 Task: Create a blank project AgileDesign with privacy Public and default view as List and in the team Taskers . Create three sections in the project as To-Do, Doing and Done
Action: Mouse moved to (1004, 50)
Screenshot: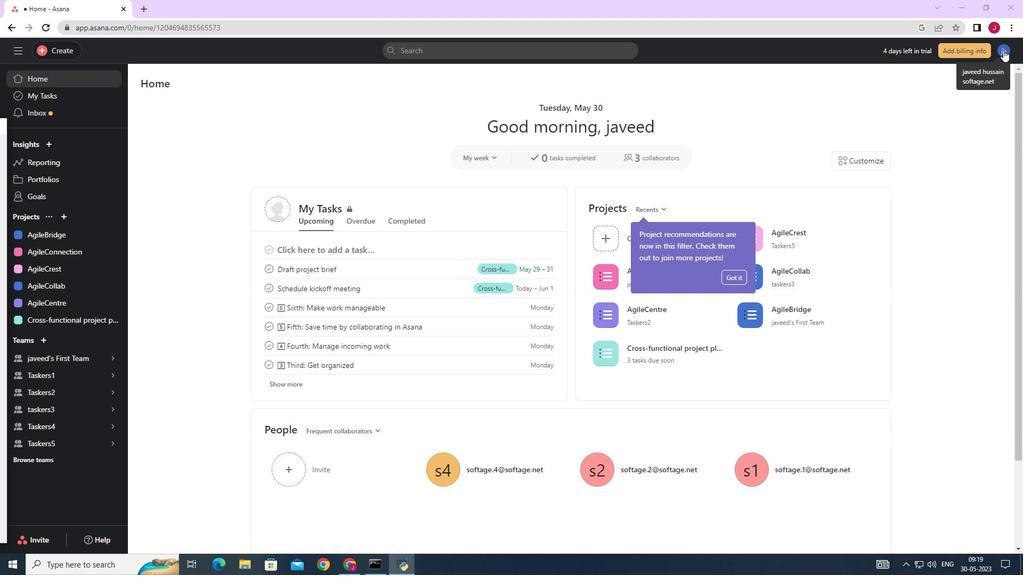 
Action: Mouse pressed left at (1004, 50)
Screenshot: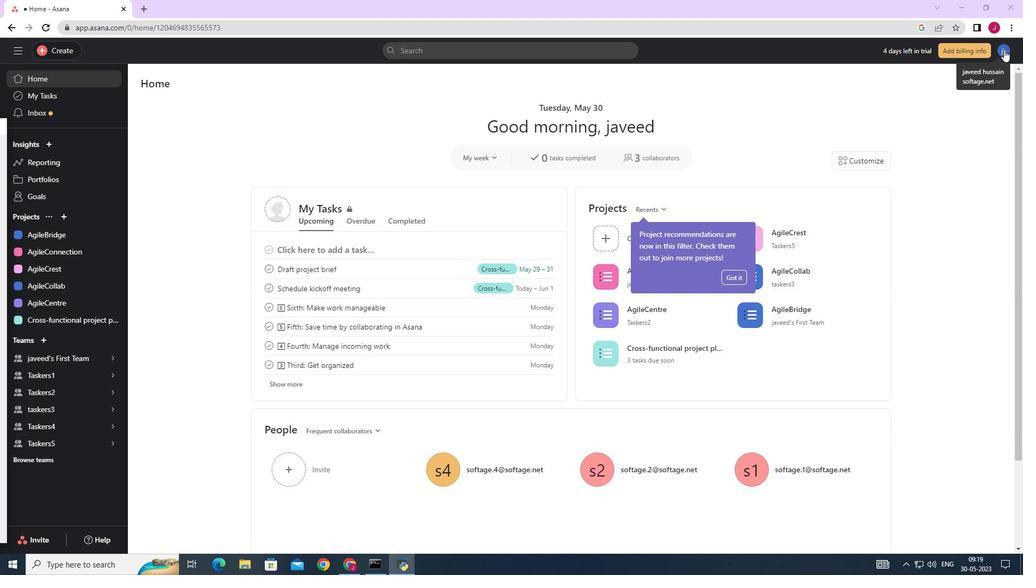 
Action: Mouse moved to (803, 145)
Screenshot: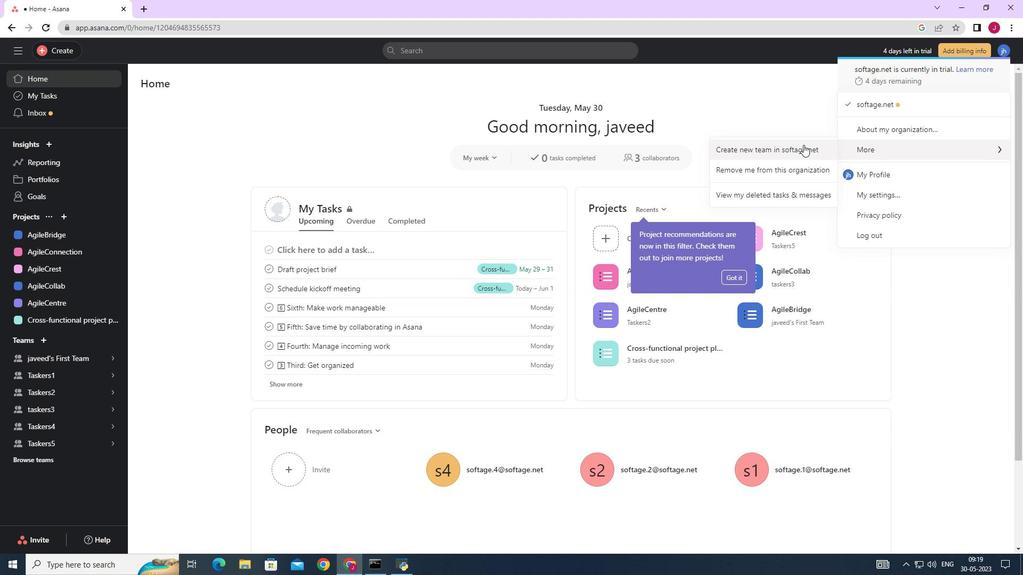 
Action: Mouse pressed left at (803, 145)
Screenshot: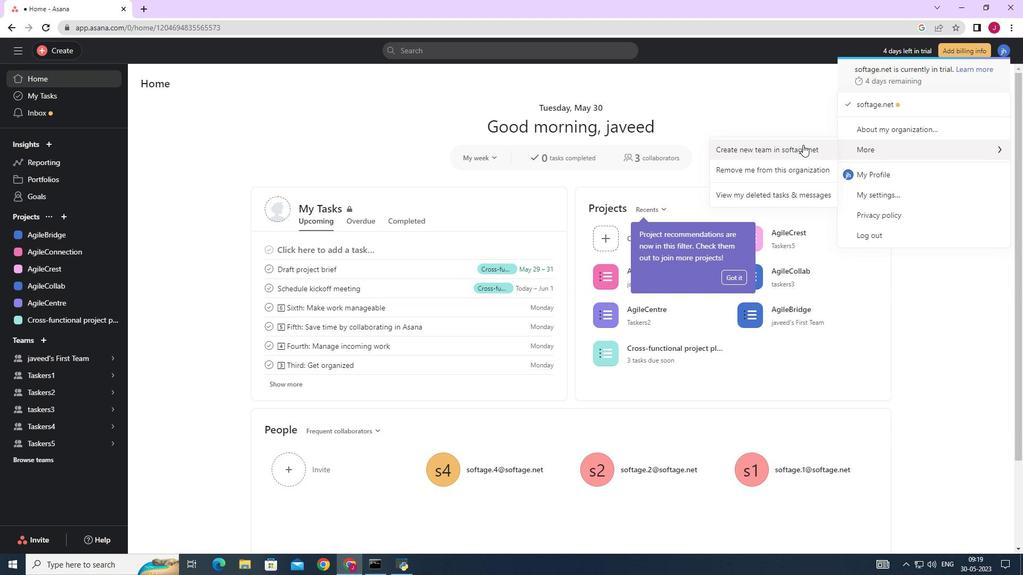 
Action: Mouse moved to (285, 146)
Screenshot: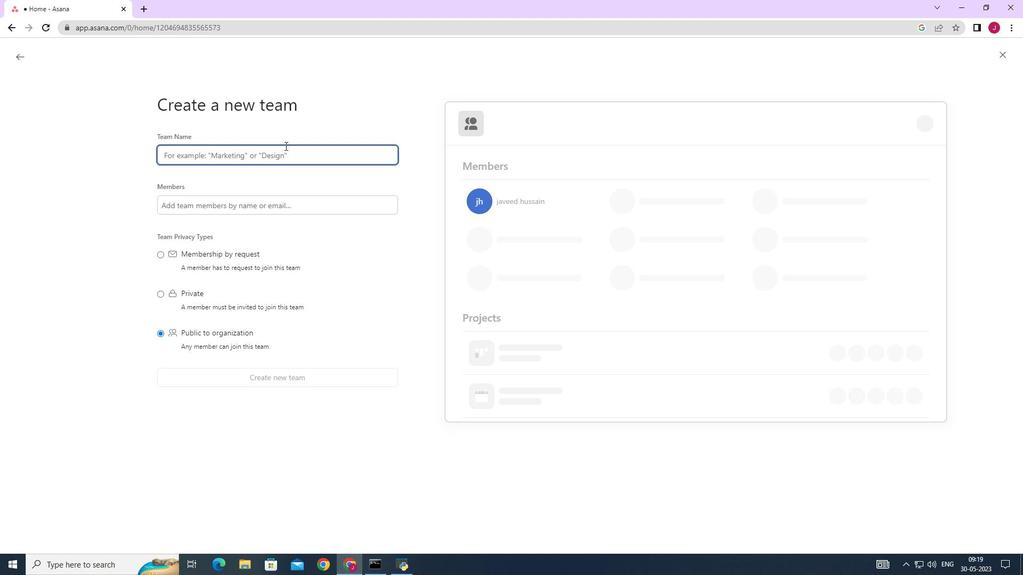
Action: Key pressed <Key.caps_lock>T<Key.caps_lock>askers5<Key.backspace>6
Screenshot: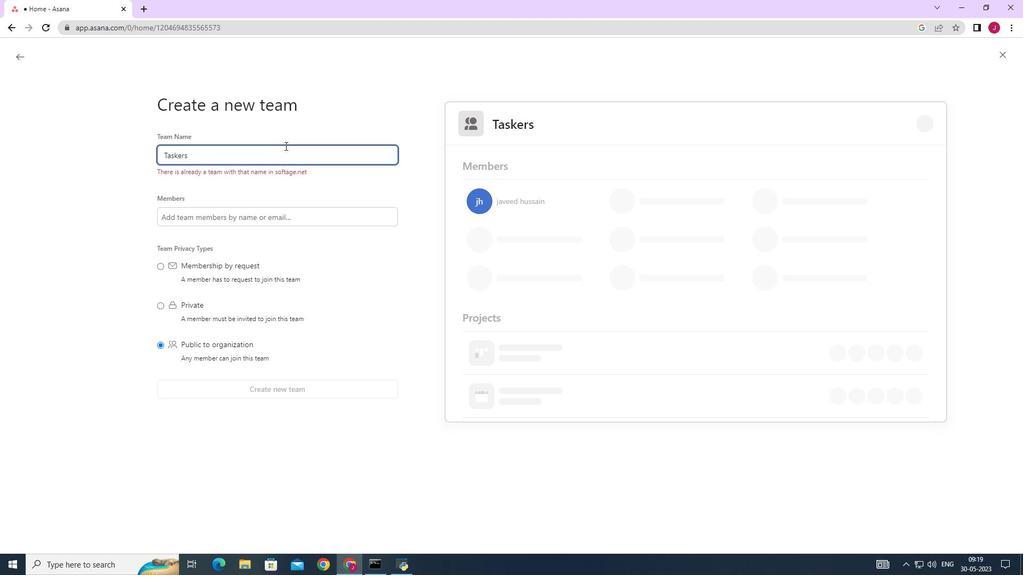 
Action: Mouse moved to (235, 204)
Screenshot: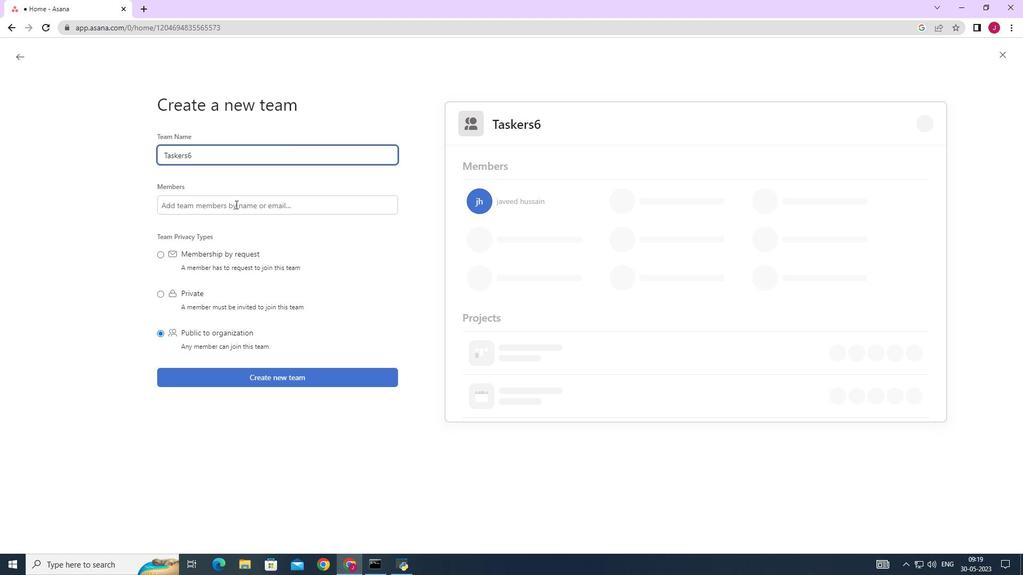 
Action: Mouse pressed left at (235, 204)
Screenshot: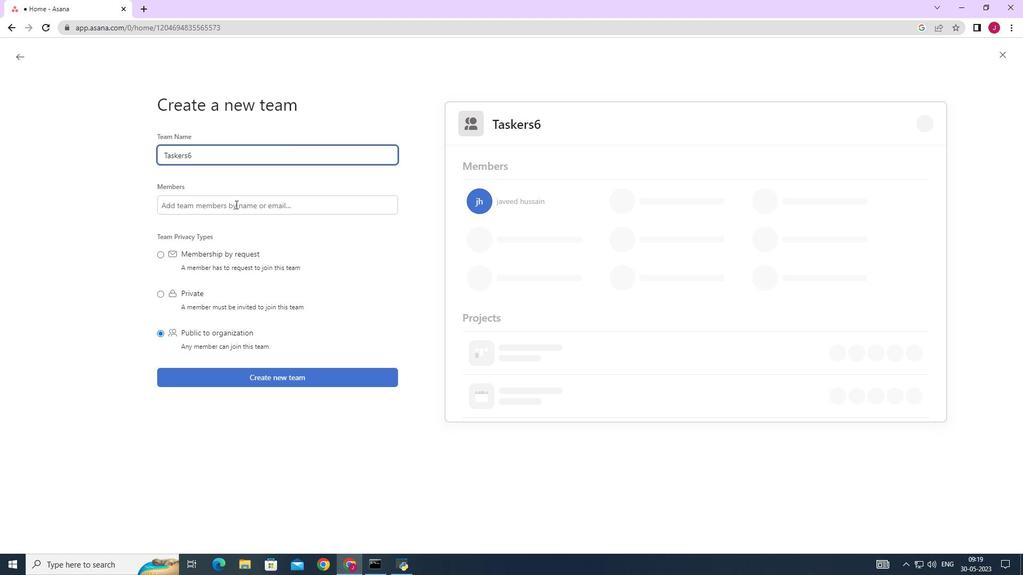 
Action: Mouse moved to (320, 211)
Screenshot: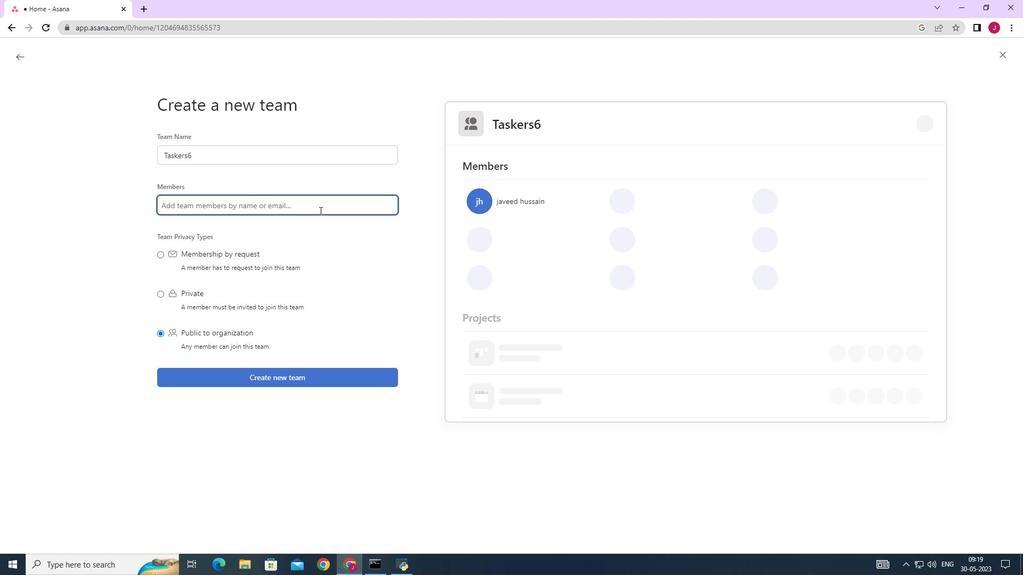
Action: Key pressed softage
Screenshot: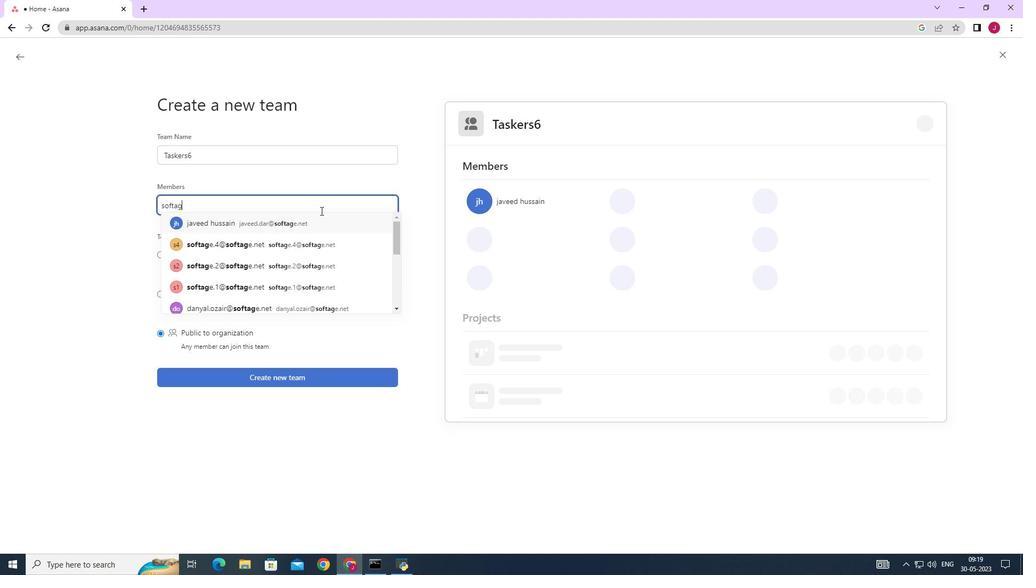 
Action: Mouse moved to (300, 207)
Screenshot: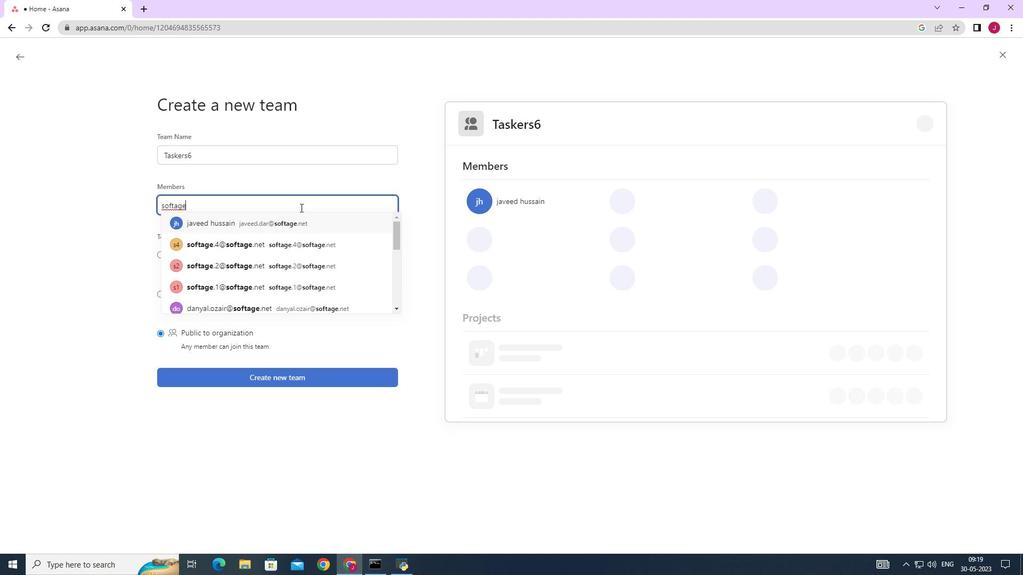
Action: Key pressed .1
Screenshot: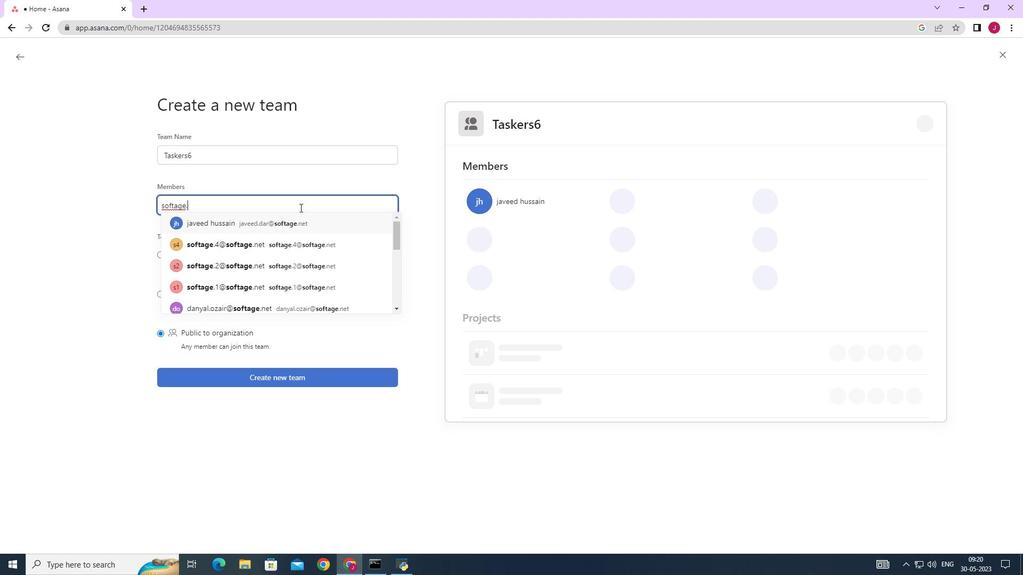 
Action: Mouse moved to (256, 222)
Screenshot: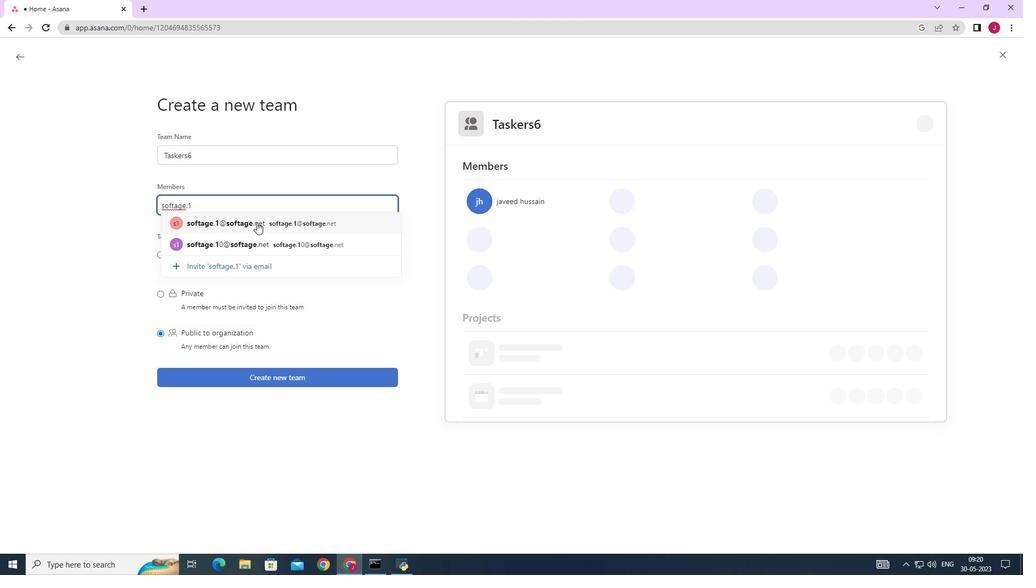 
Action: Mouse pressed left at (256, 222)
Screenshot: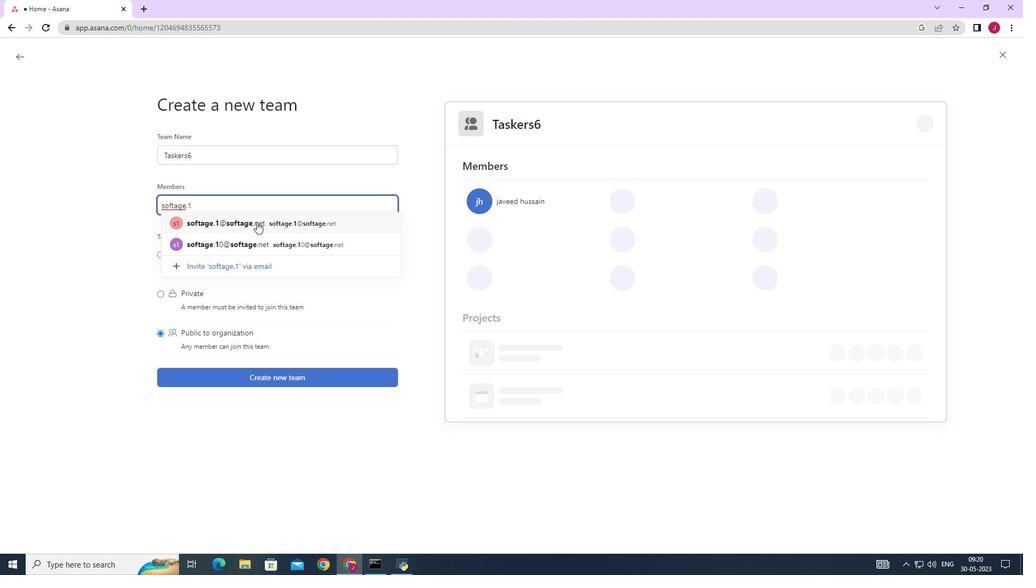
Action: Mouse moved to (289, 198)
Screenshot: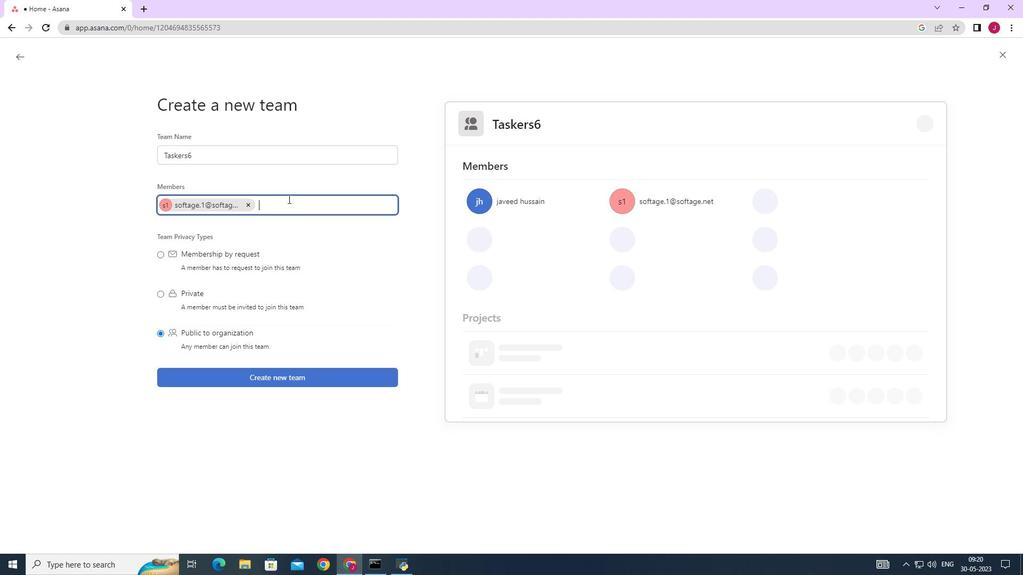 
Action: Key pressed softage.2
Screenshot: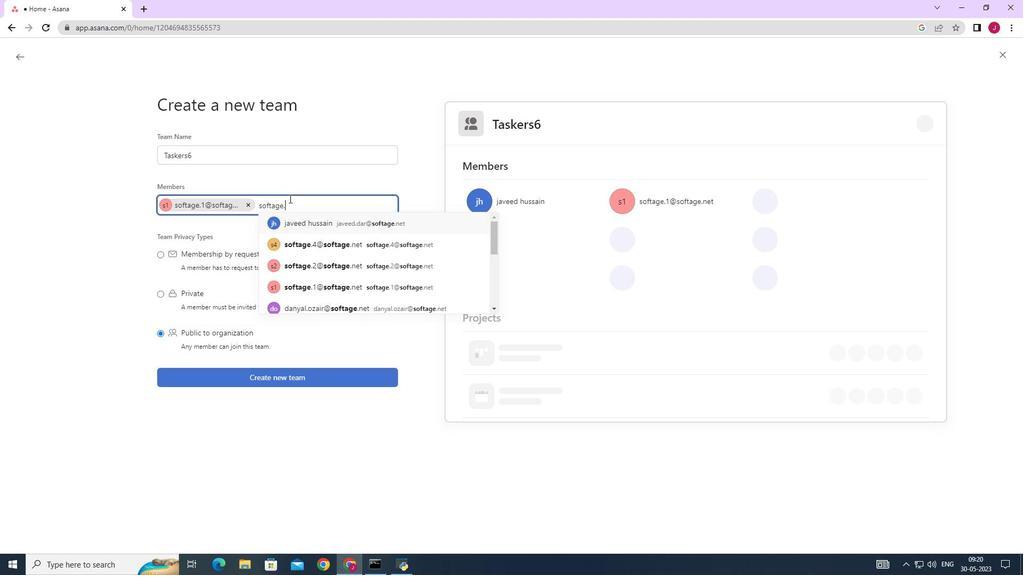 
Action: Mouse moved to (319, 223)
Screenshot: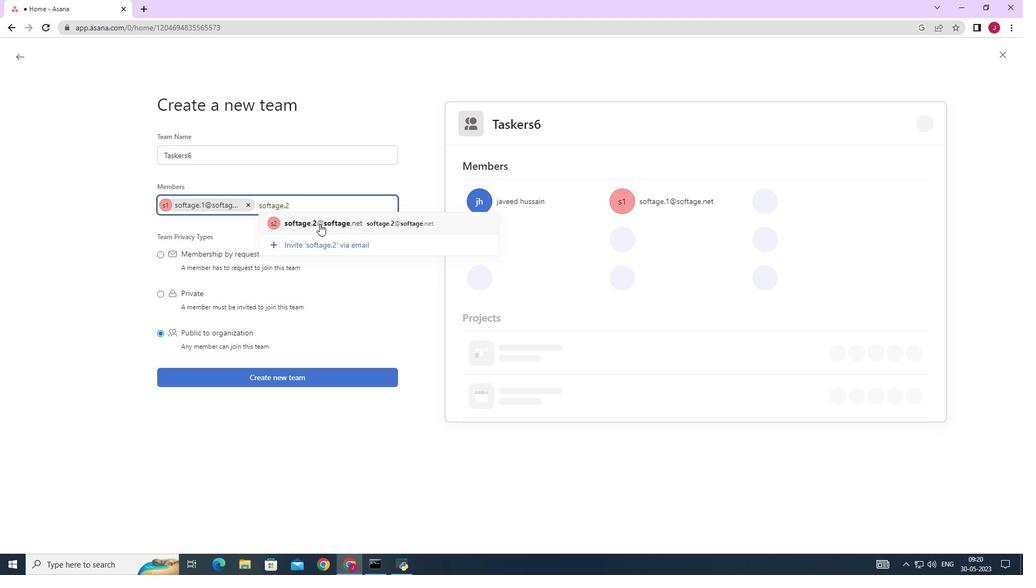 
Action: Mouse pressed left at (319, 223)
Screenshot: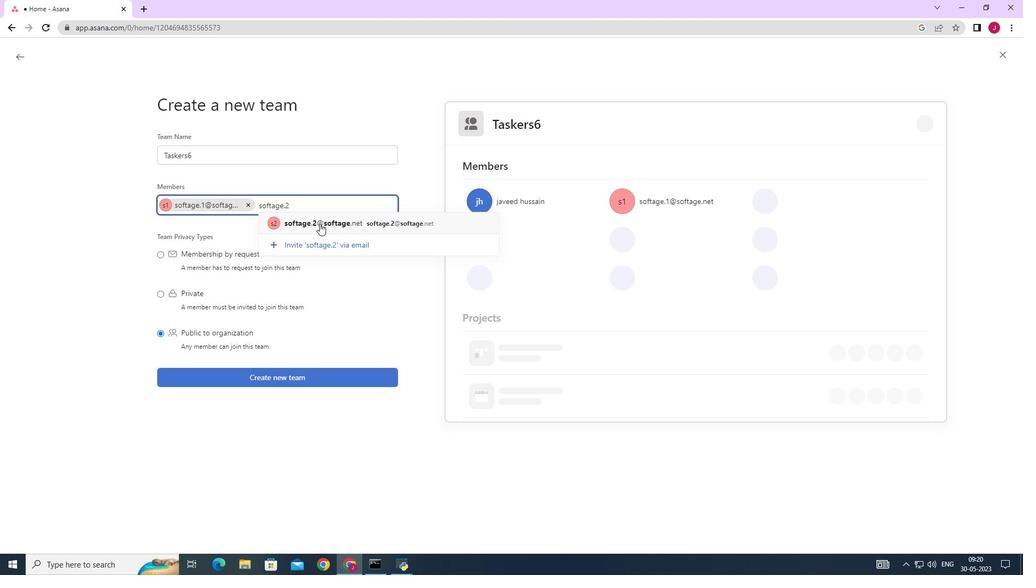 
Action: Mouse moved to (366, 204)
Screenshot: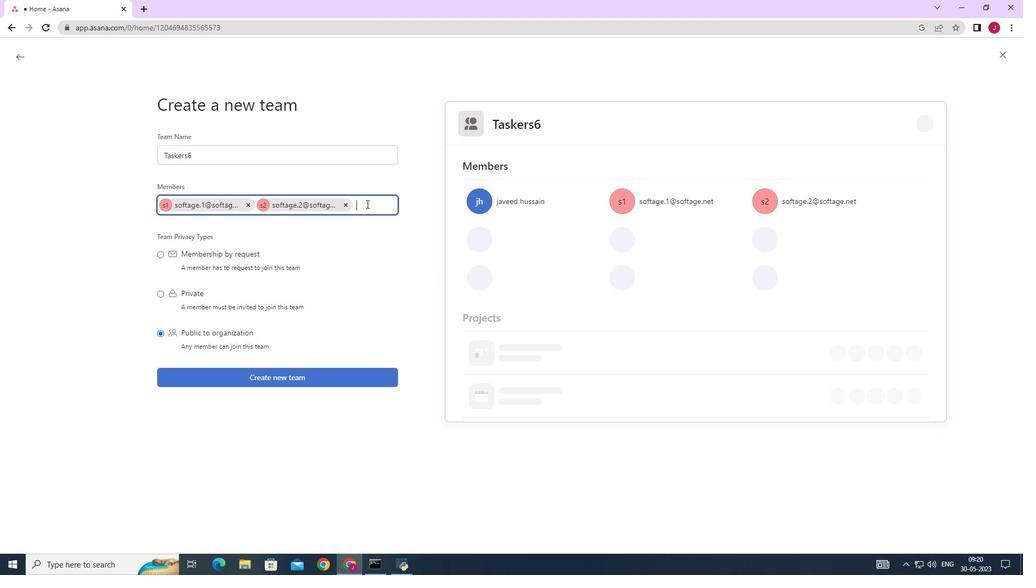 
Action: Key pressed softage.3
Screenshot: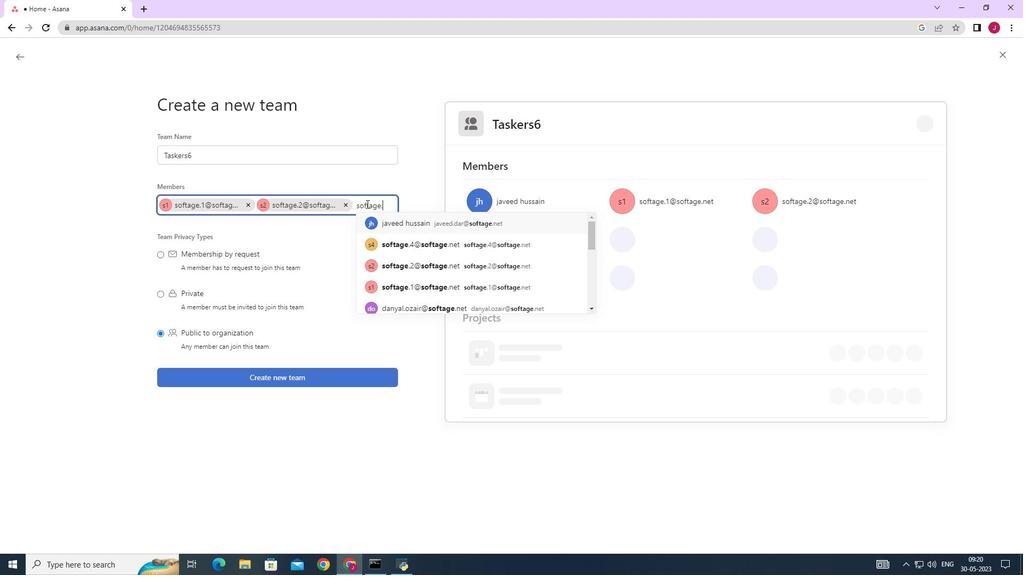 
Action: Mouse moved to (275, 238)
Screenshot: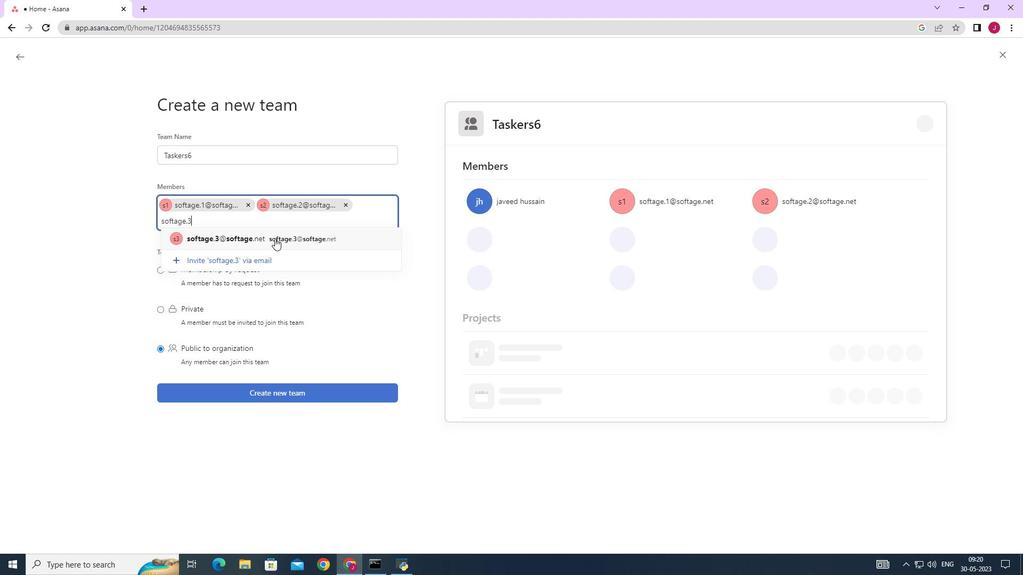 
Action: Mouse pressed left at (275, 238)
Screenshot: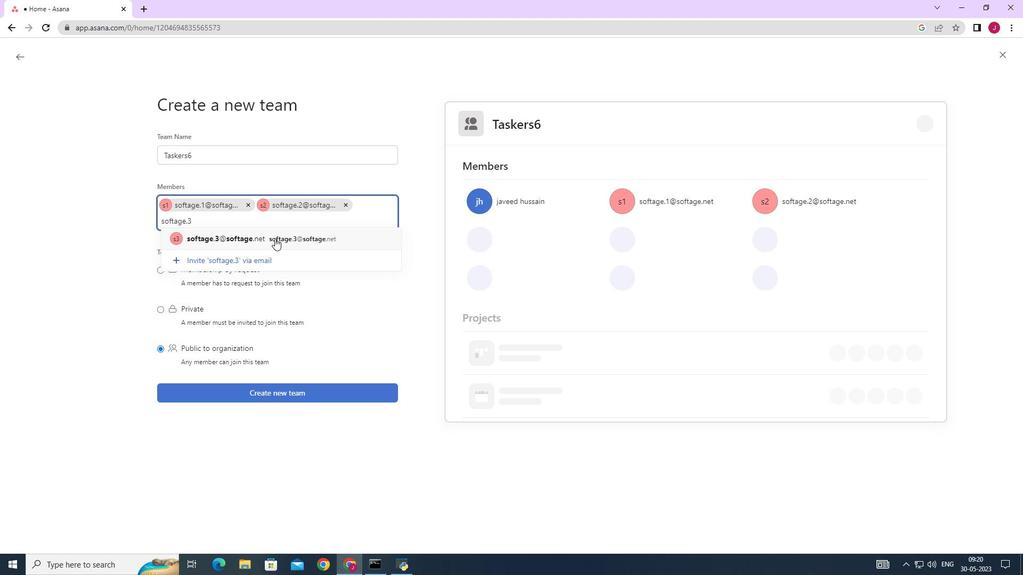 
Action: Key pressed softage.5
Screenshot: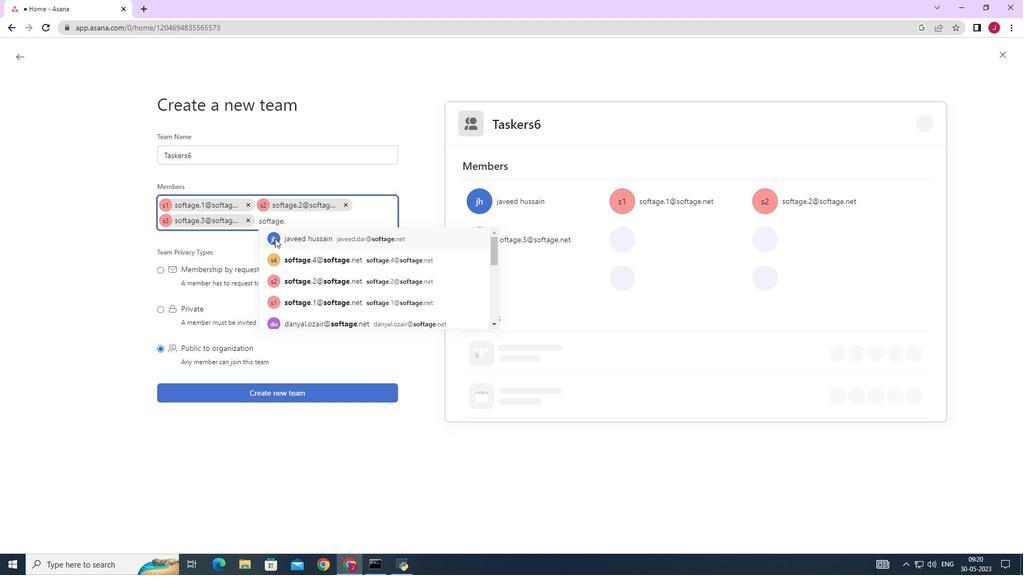 
Action: Mouse moved to (311, 238)
Screenshot: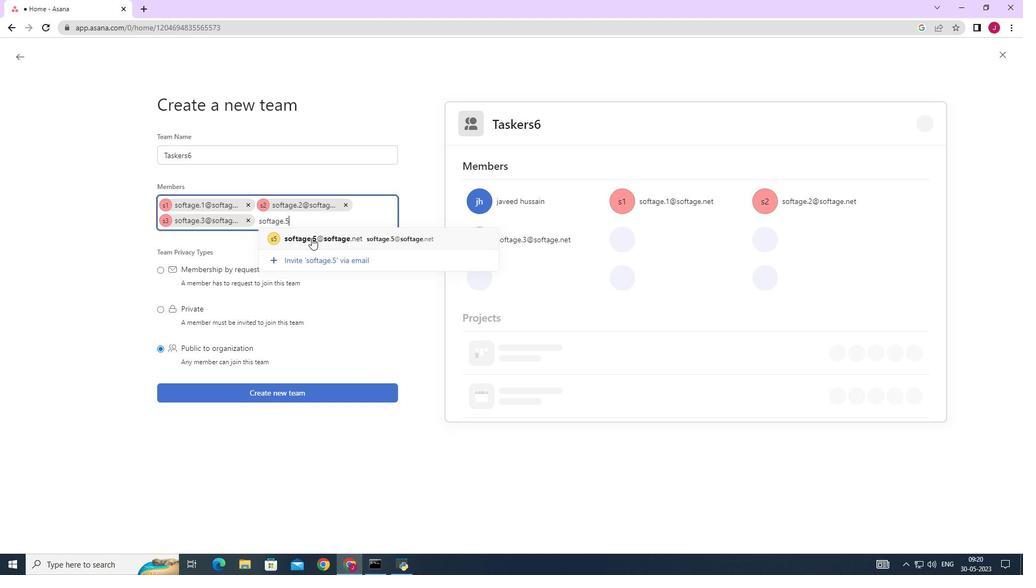 
Action: Mouse pressed left at (311, 238)
Screenshot: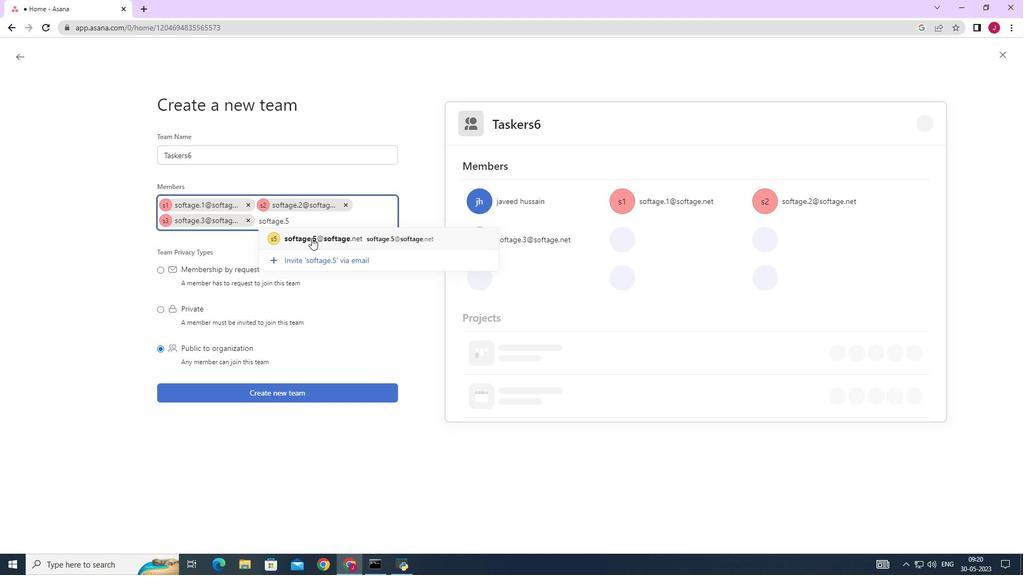
Action: Mouse moved to (312, 237)
Screenshot: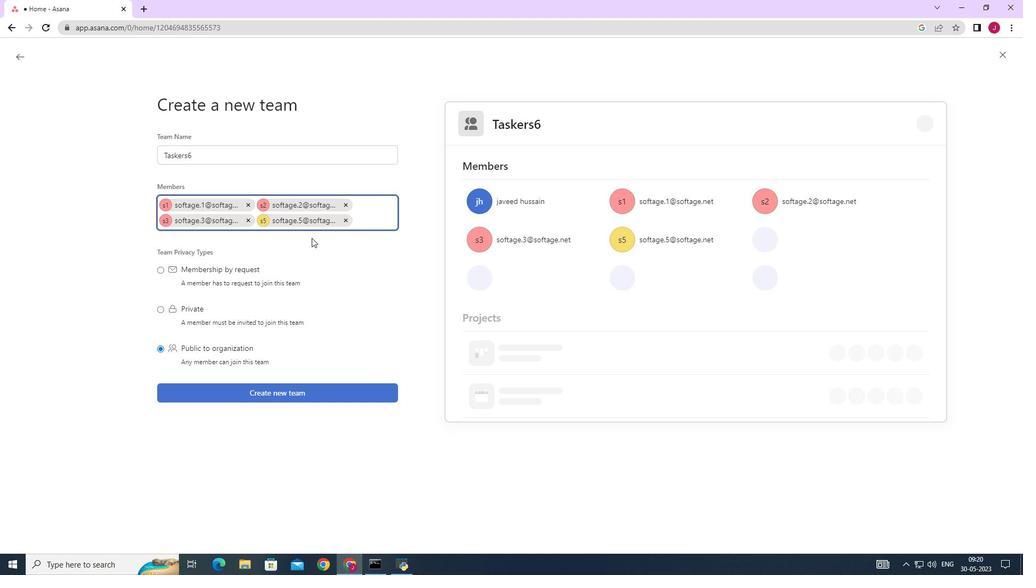 
Action: Key pressed softage.4
Screenshot: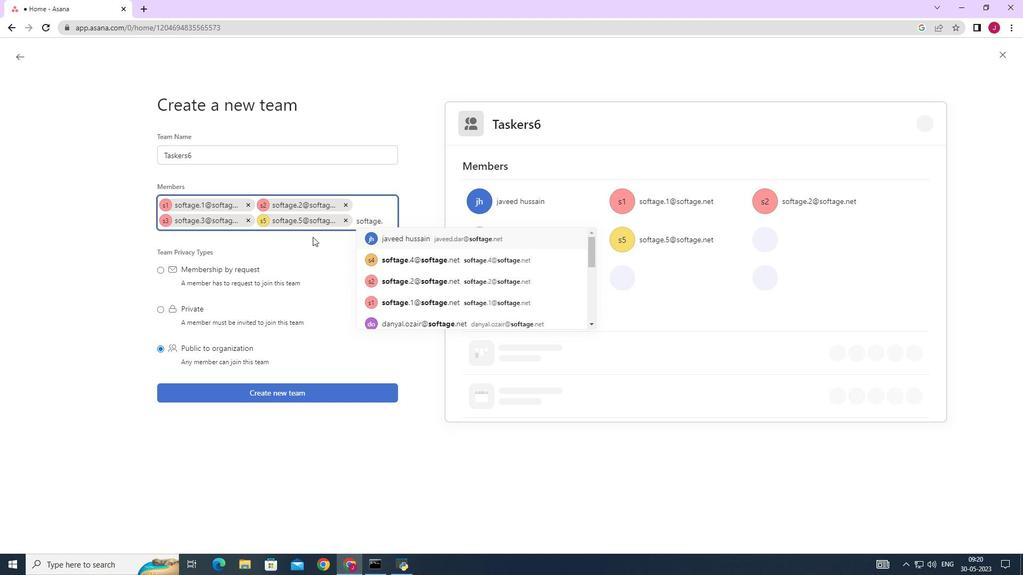 
Action: Mouse moved to (287, 252)
Screenshot: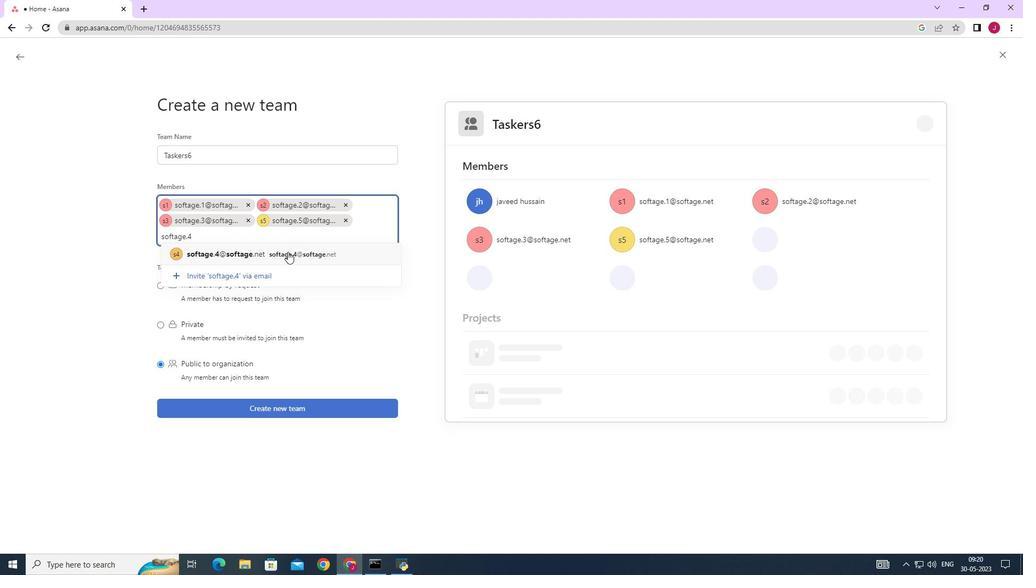 
Action: Mouse pressed left at (287, 252)
Screenshot: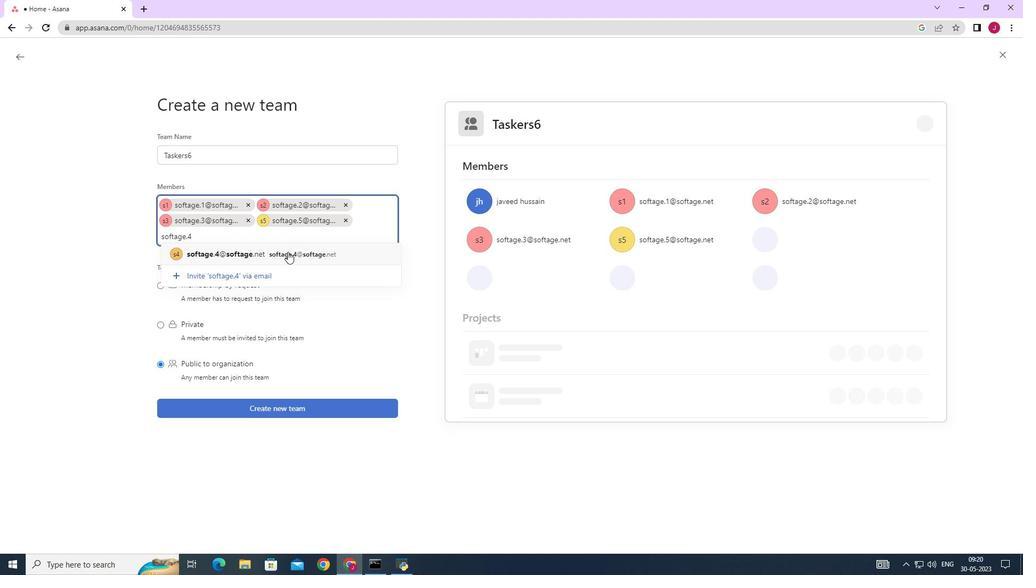 
Action: Mouse moved to (285, 411)
Screenshot: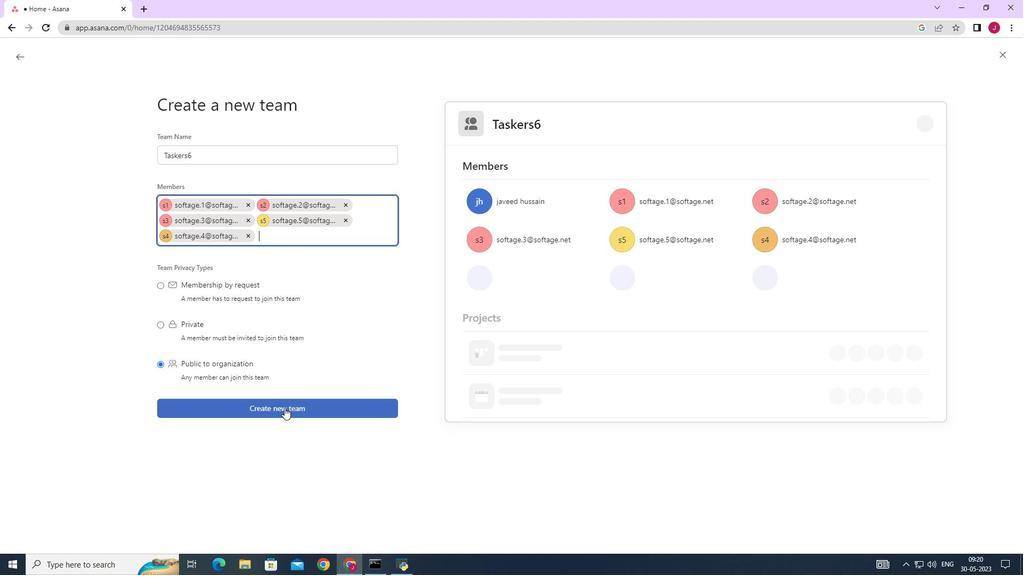 
Action: Mouse pressed left at (285, 411)
Screenshot: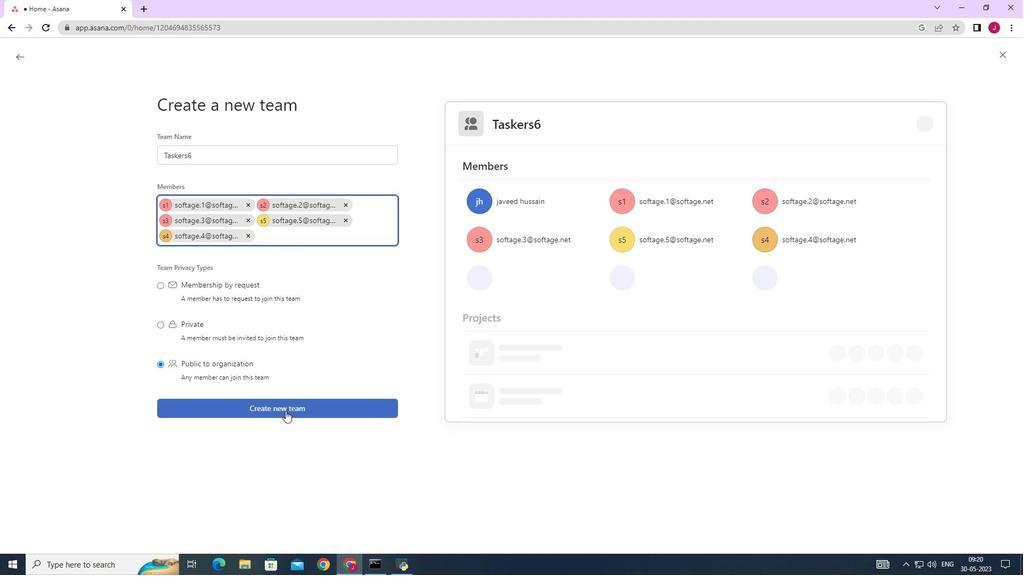 
Action: Mouse moved to (61, 215)
Screenshot: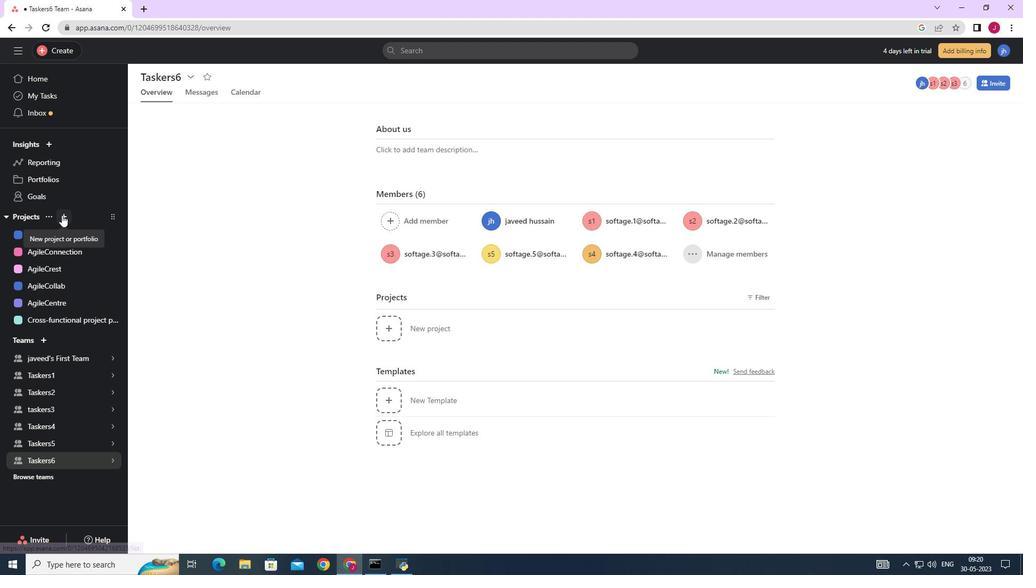 
Action: Mouse pressed left at (61, 215)
Screenshot: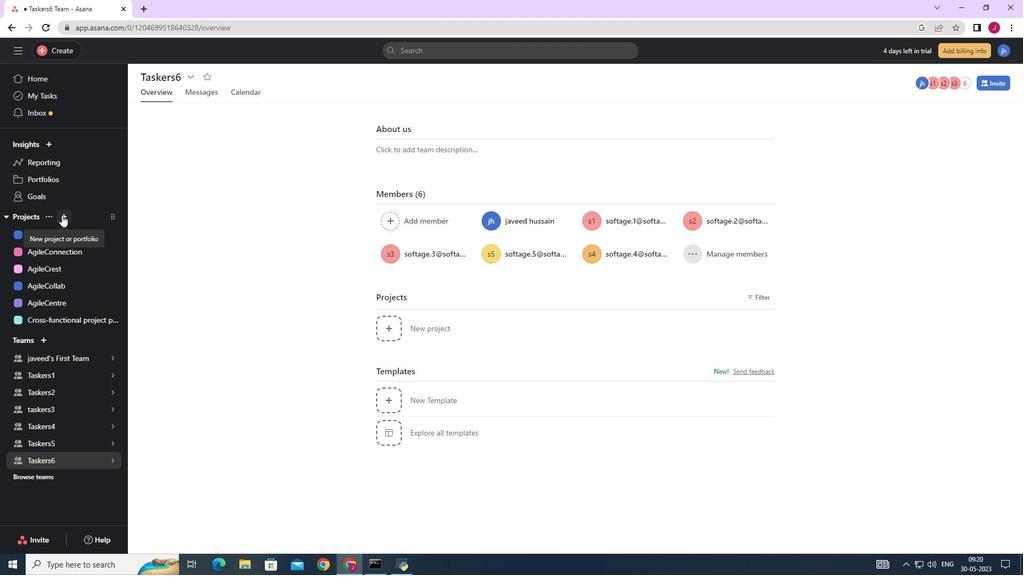 
Action: Mouse moved to (99, 236)
Screenshot: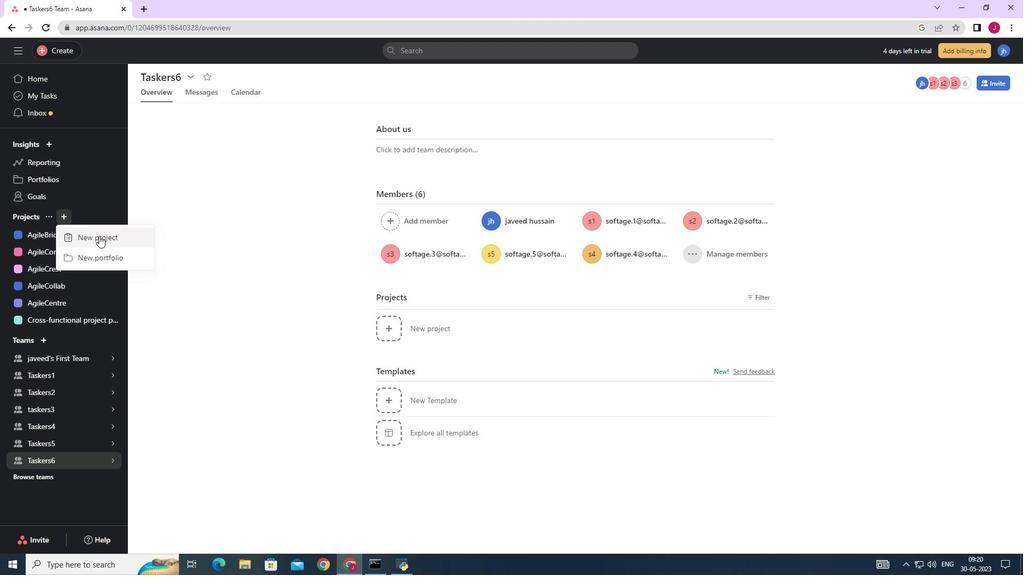 
Action: Mouse pressed left at (99, 236)
Screenshot: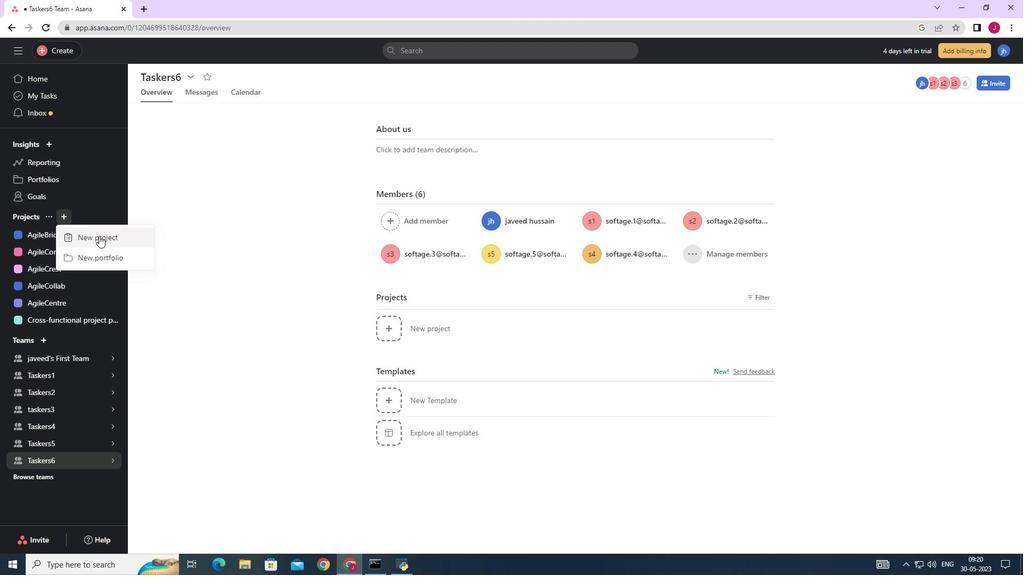 
Action: Mouse moved to (412, 232)
Screenshot: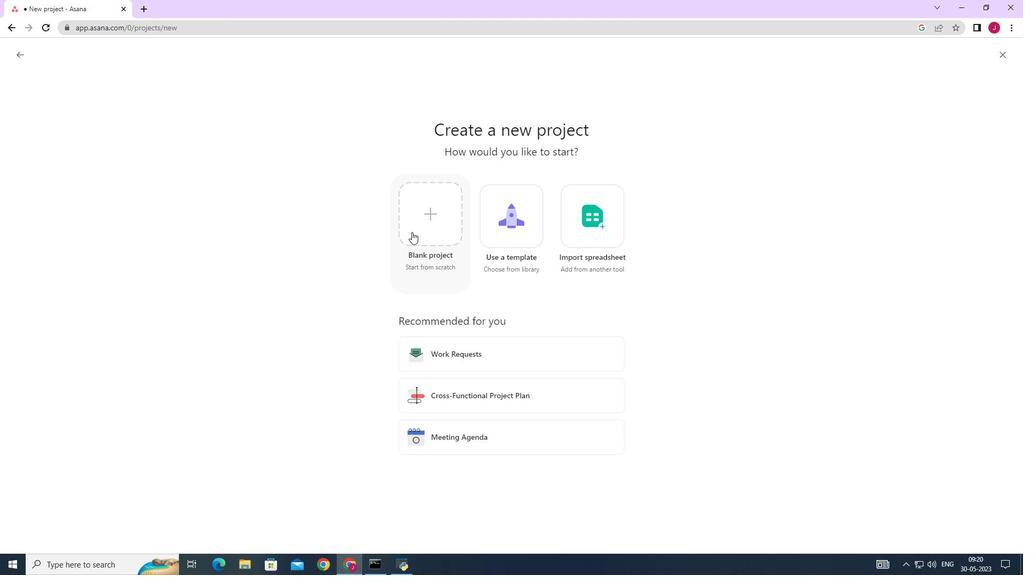 
Action: Mouse pressed left at (412, 232)
Screenshot: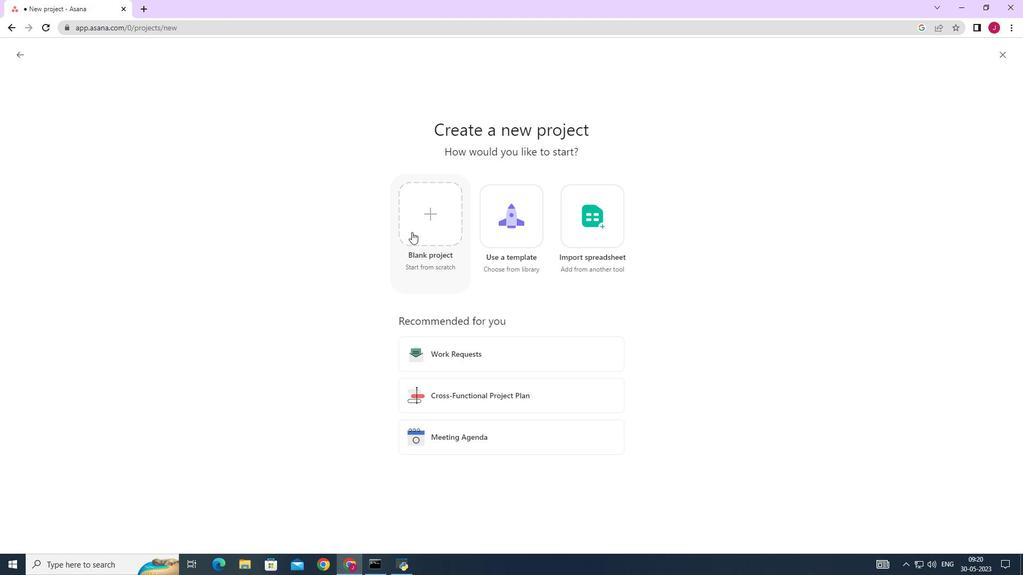 
Action: Mouse moved to (220, 139)
Screenshot: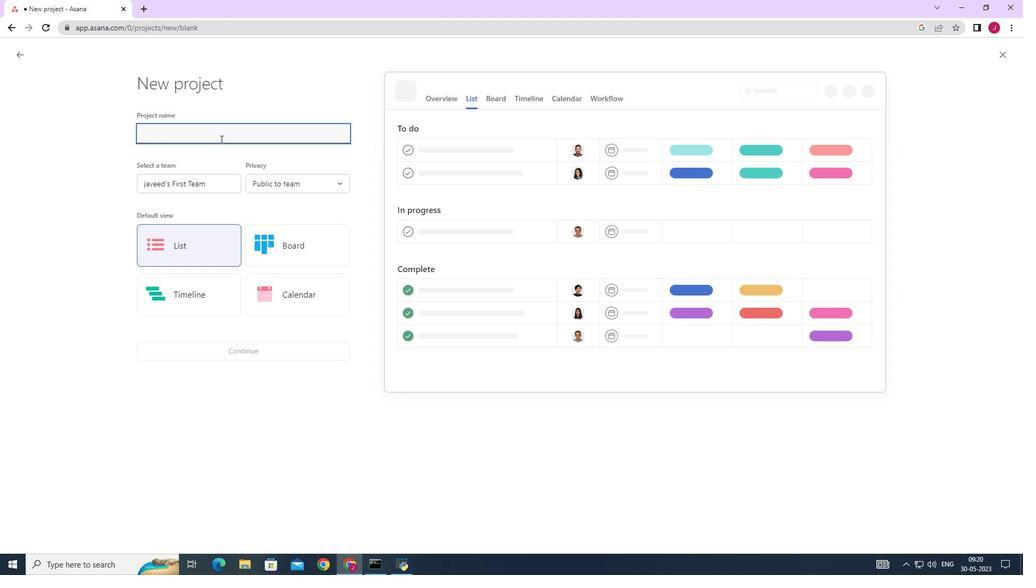 
Action: Key pressed <Key.caps_lock>A<Key.caps_lock>gile<Key.caps_lock>D<Key.caps_lock>esign
Screenshot: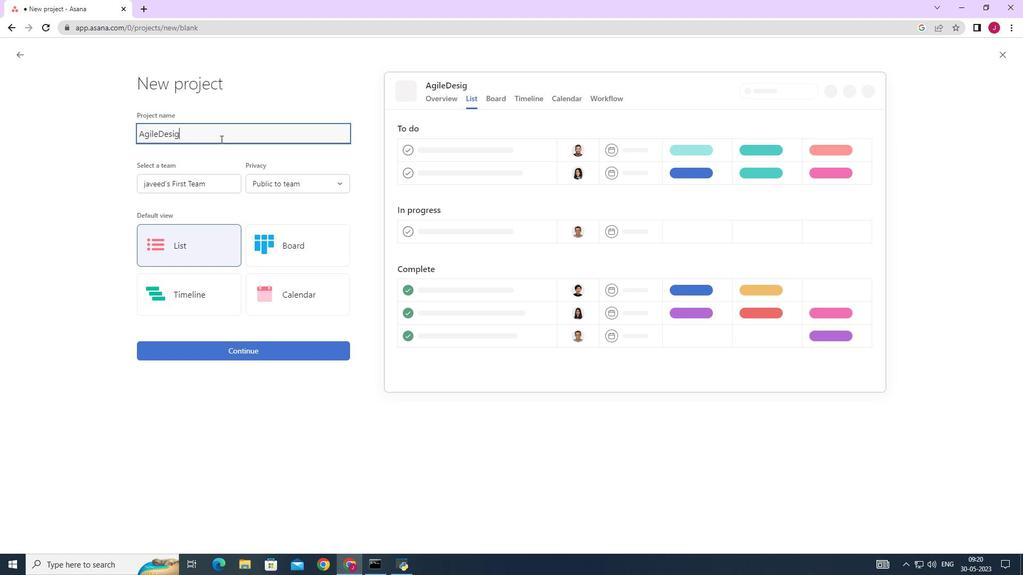 
Action: Mouse moved to (183, 184)
Screenshot: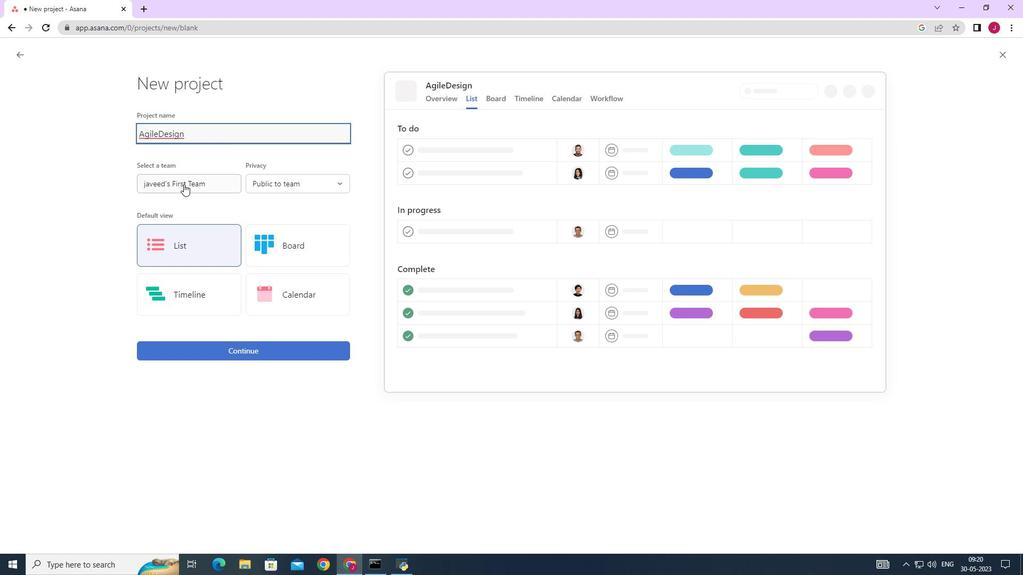 
Action: Mouse pressed left at (183, 184)
Screenshot: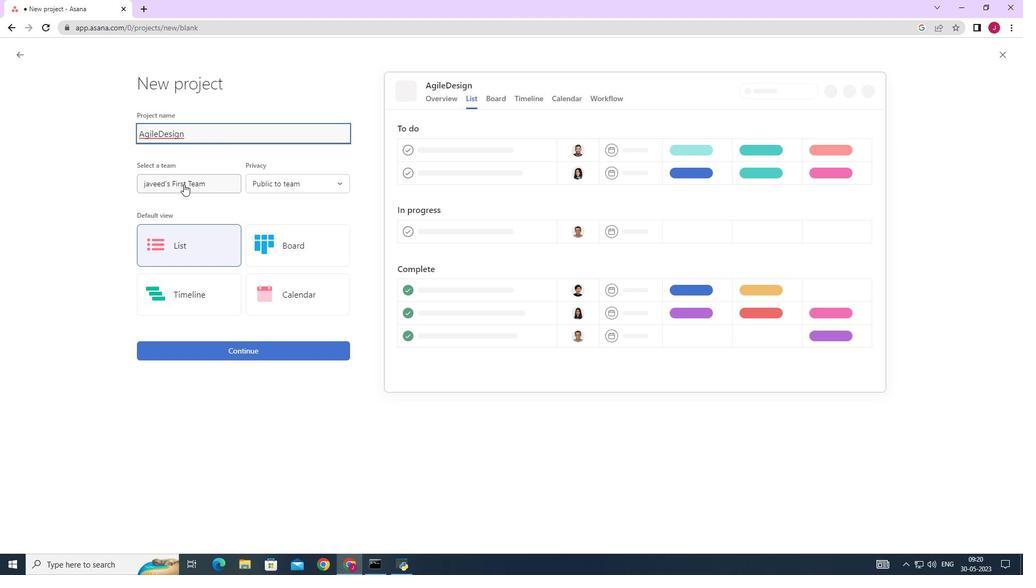 
Action: Mouse moved to (200, 254)
Screenshot: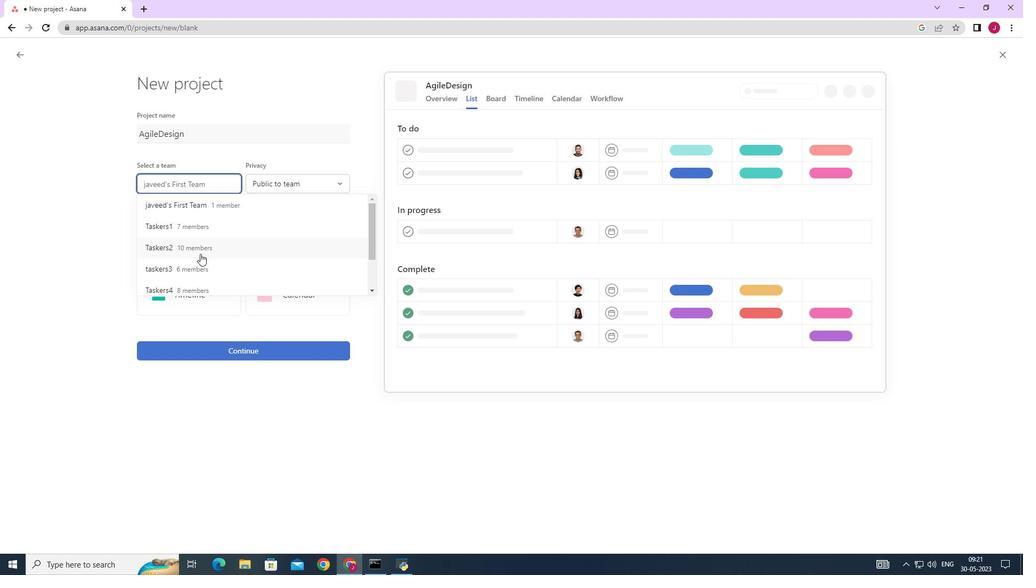 
Action: Mouse scrolled (200, 253) with delta (0, 0)
Screenshot: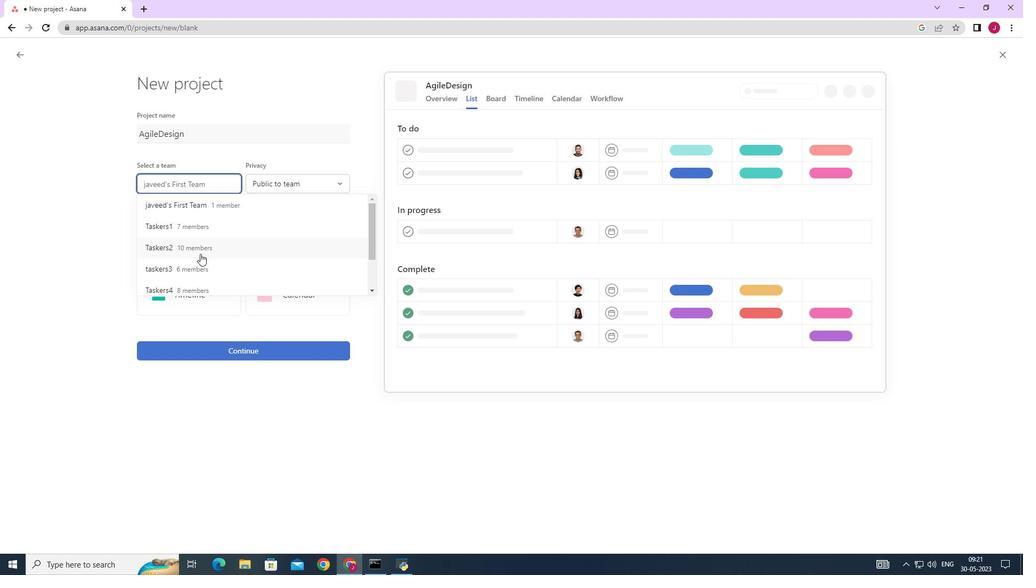 
Action: Mouse scrolled (200, 253) with delta (0, 0)
Screenshot: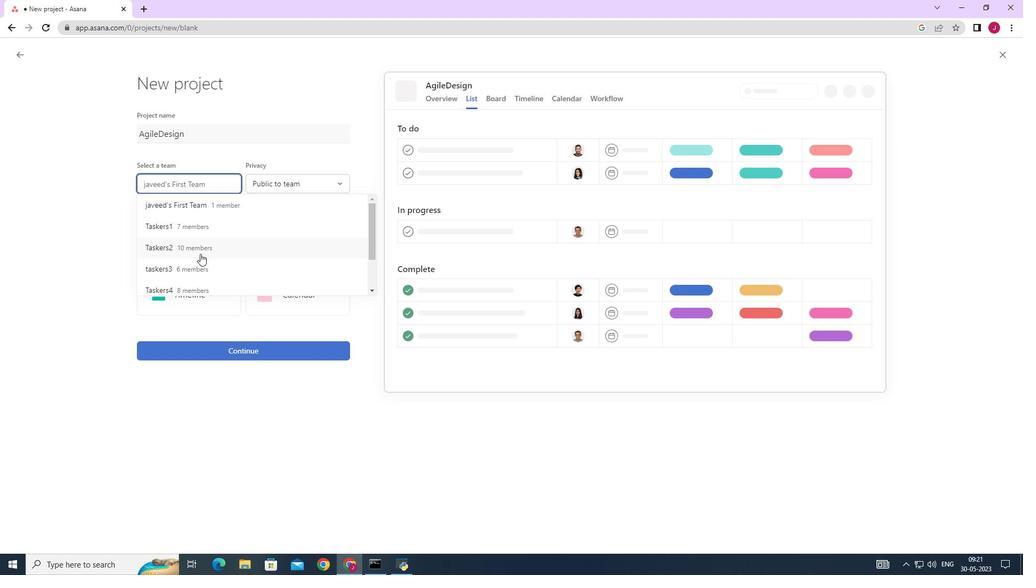 
Action: Mouse scrolled (200, 253) with delta (0, 0)
Screenshot: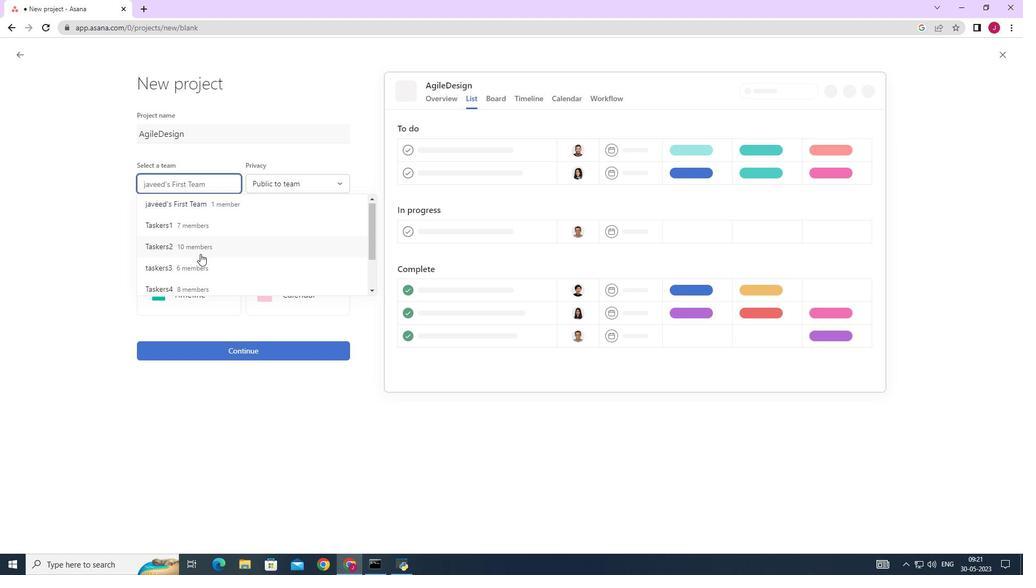 
Action: Mouse scrolled (200, 253) with delta (0, 0)
Screenshot: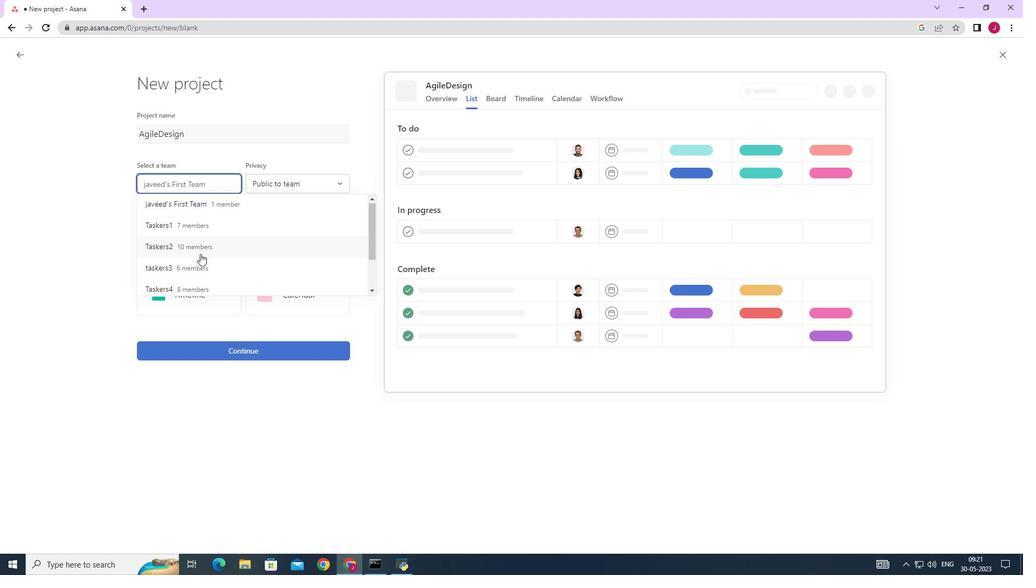 
Action: Mouse scrolled (200, 253) with delta (0, 0)
Screenshot: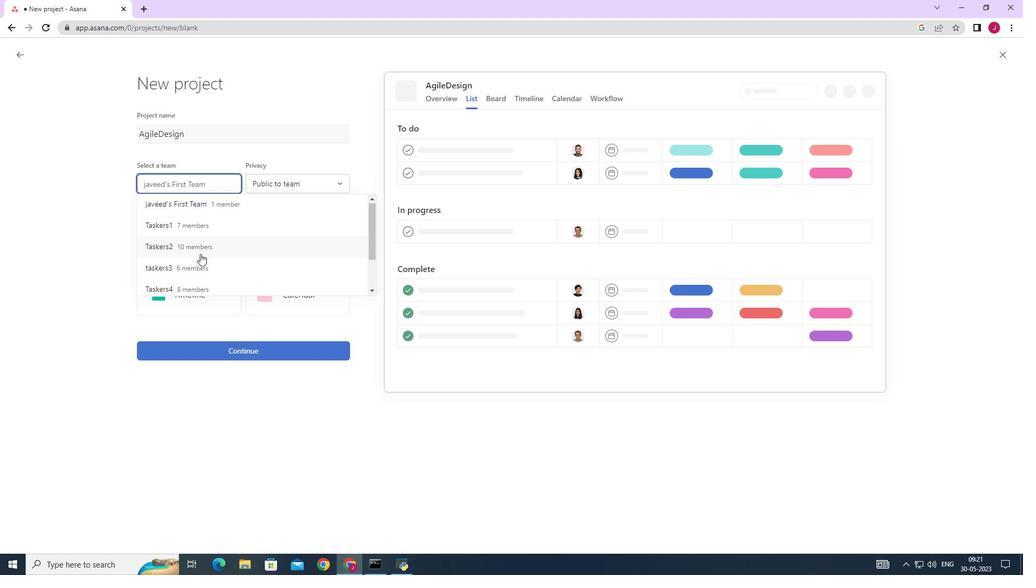 
Action: Mouse moved to (198, 254)
Screenshot: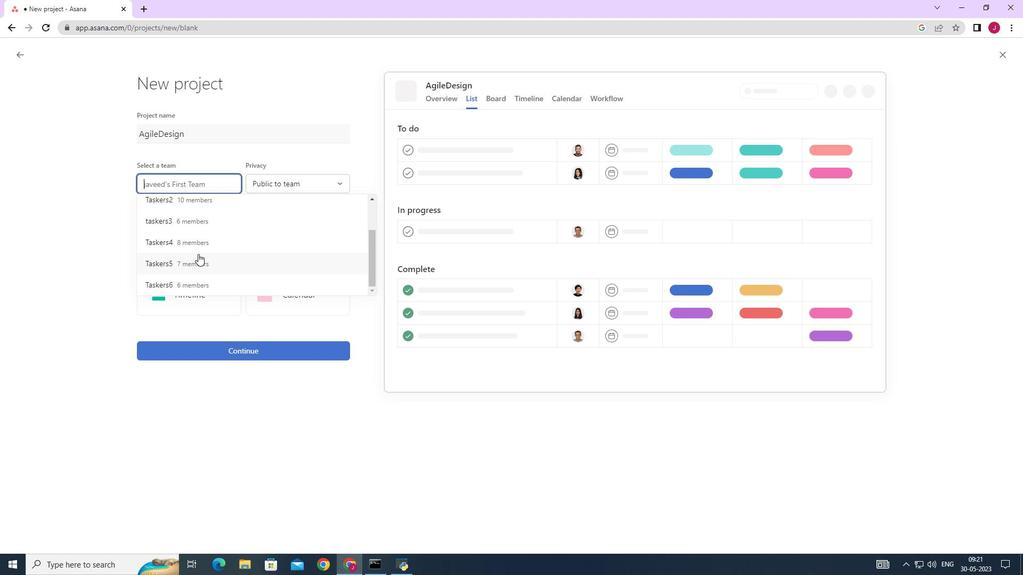 
Action: Mouse scrolled (198, 253) with delta (0, 0)
Screenshot: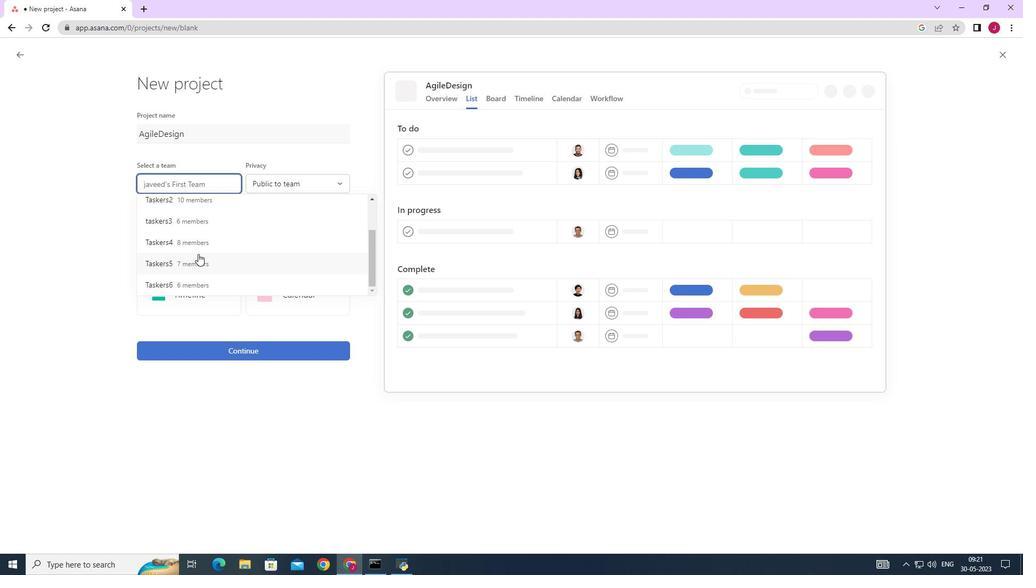 
Action: Mouse scrolled (198, 253) with delta (0, 0)
Screenshot: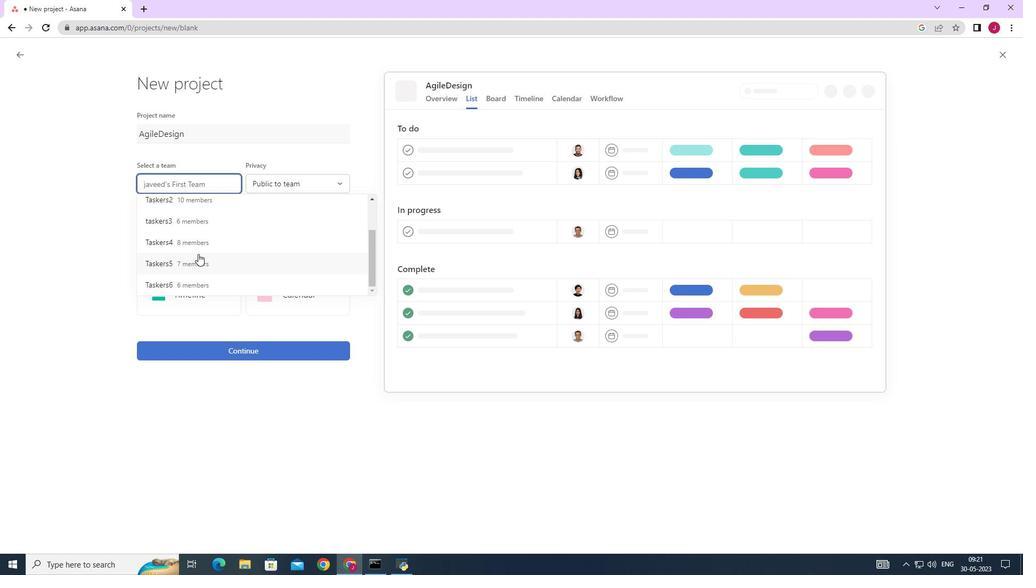 
Action: Mouse scrolled (198, 253) with delta (0, 0)
Screenshot: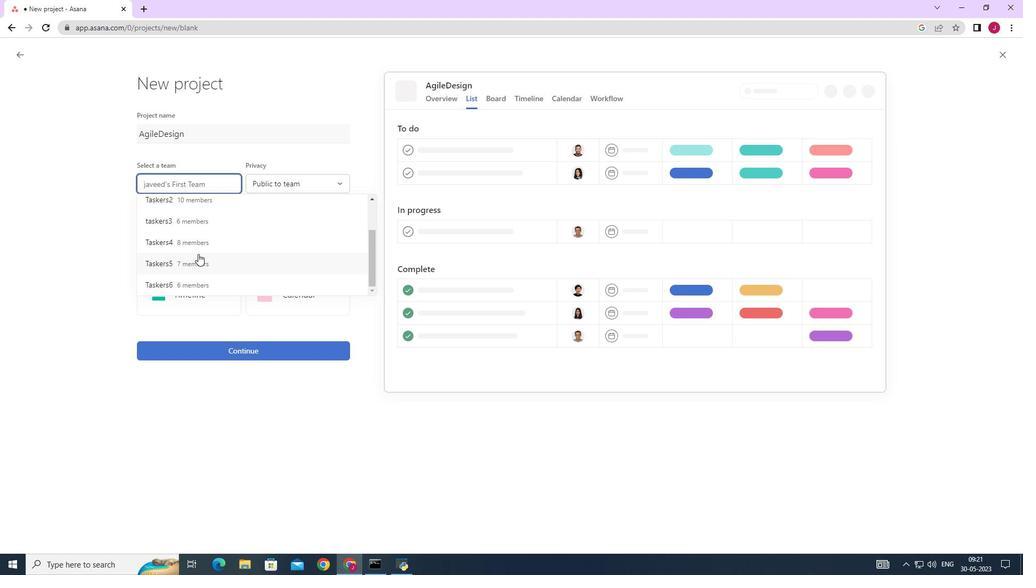 
Action: Mouse scrolled (198, 253) with delta (0, 0)
Screenshot: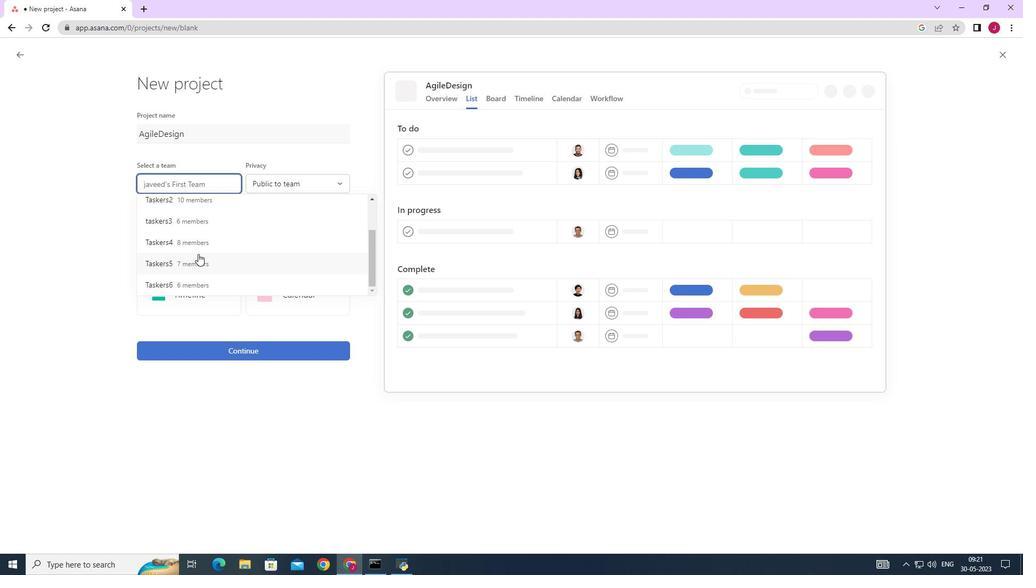 
Action: Mouse moved to (194, 287)
Screenshot: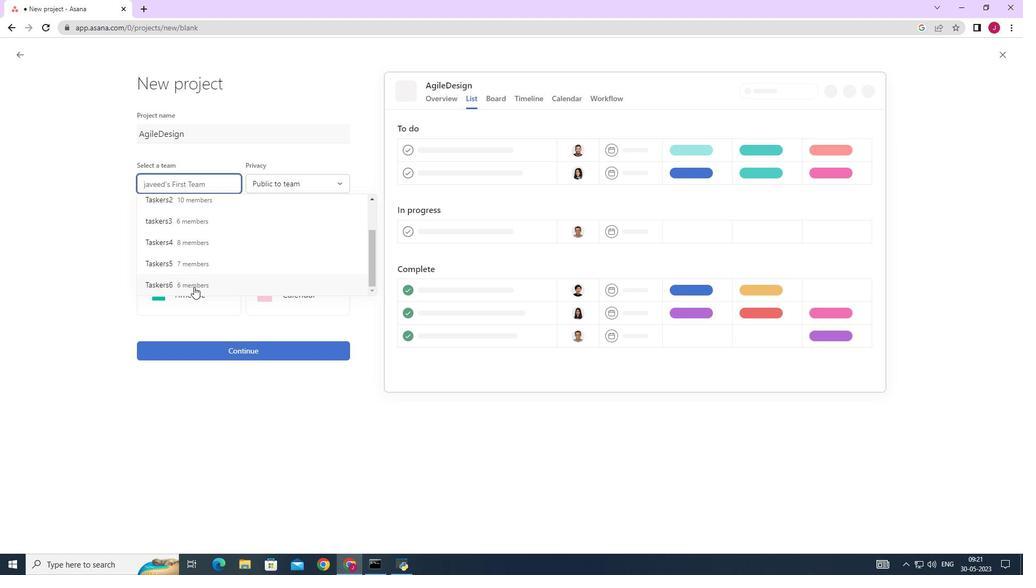 
Action: Mouse pressed left at (194, 287)
Screenshot: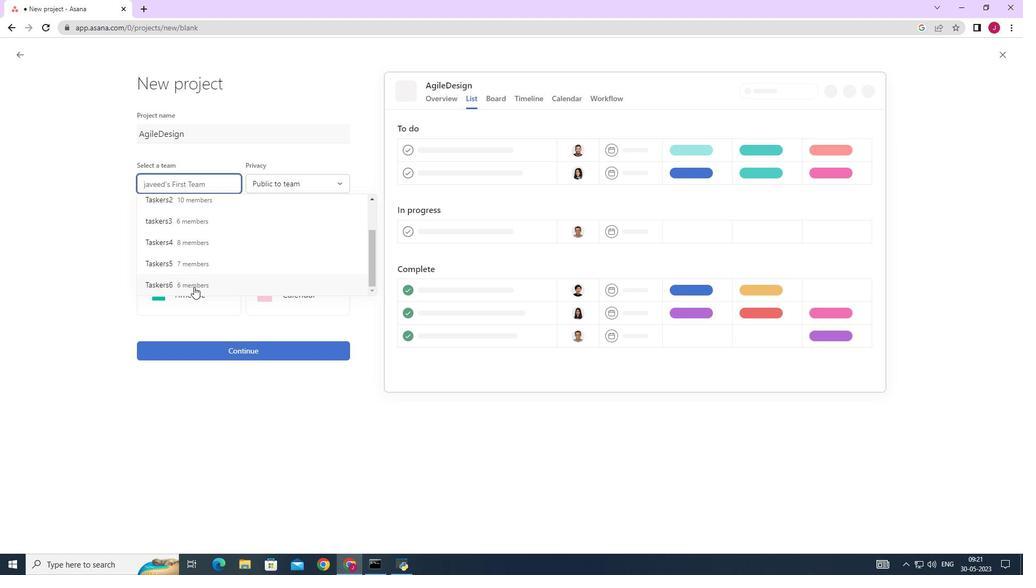 
Action: Mouse moved to (228, 352)
Screenshot: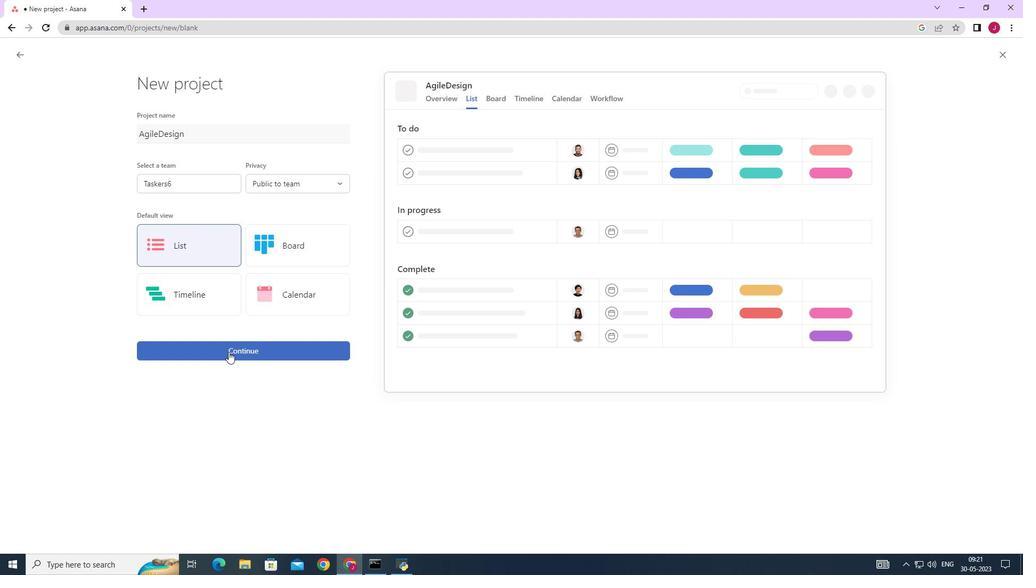 
Action: Mouse pressed left at (228, 352)
Screenshot: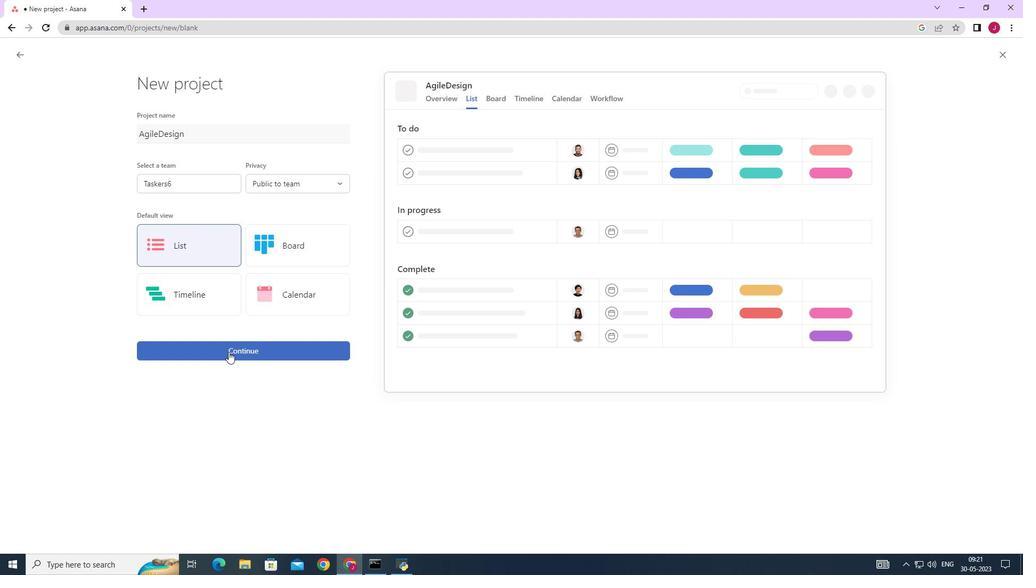 
Action: Mouse moved to (248, 287)
Screenshot: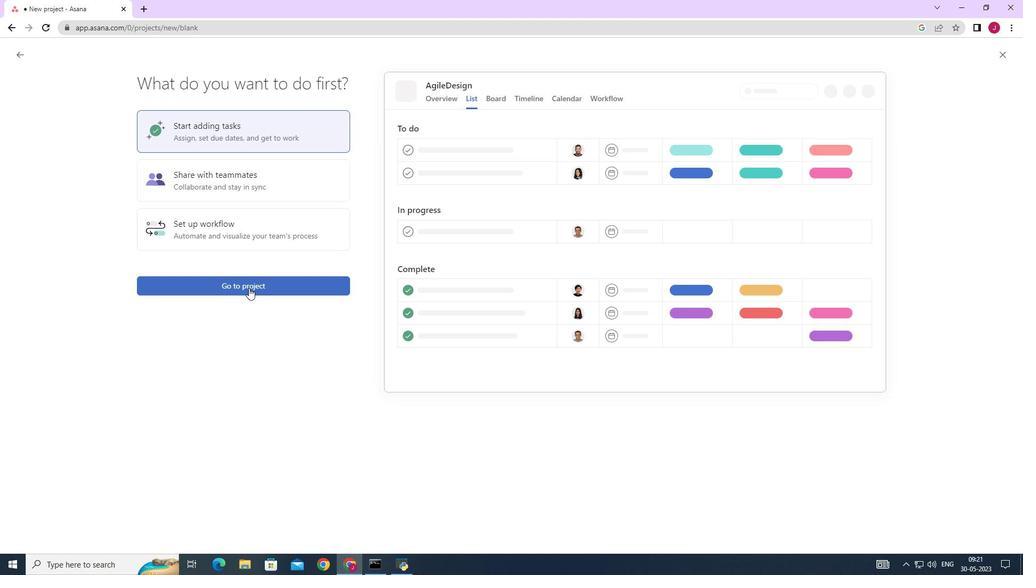 
Action: Mouse pressed left at (248, 287)
Screenshot: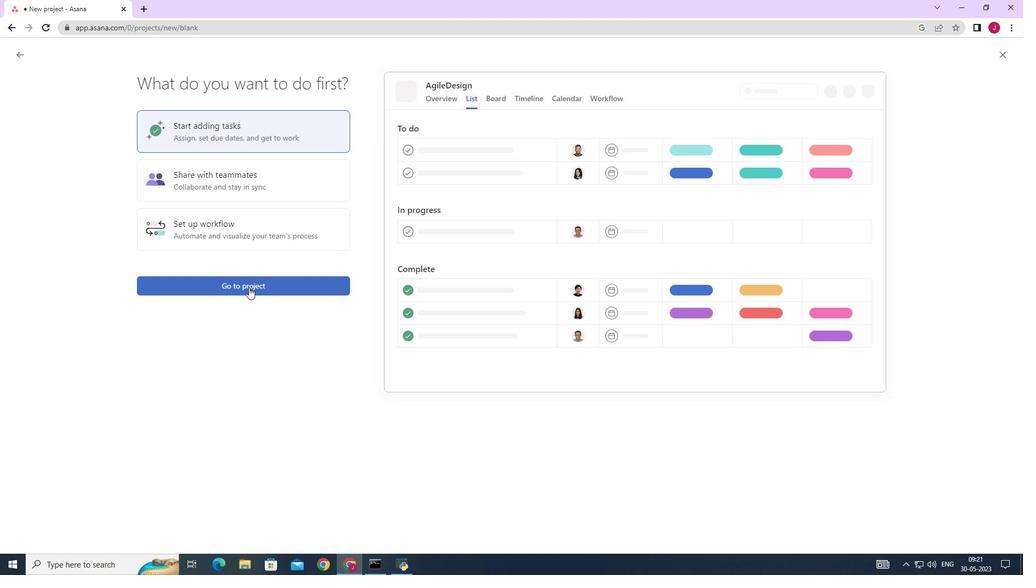 
Action: Mouse moved to (173, 231)
Screenshot: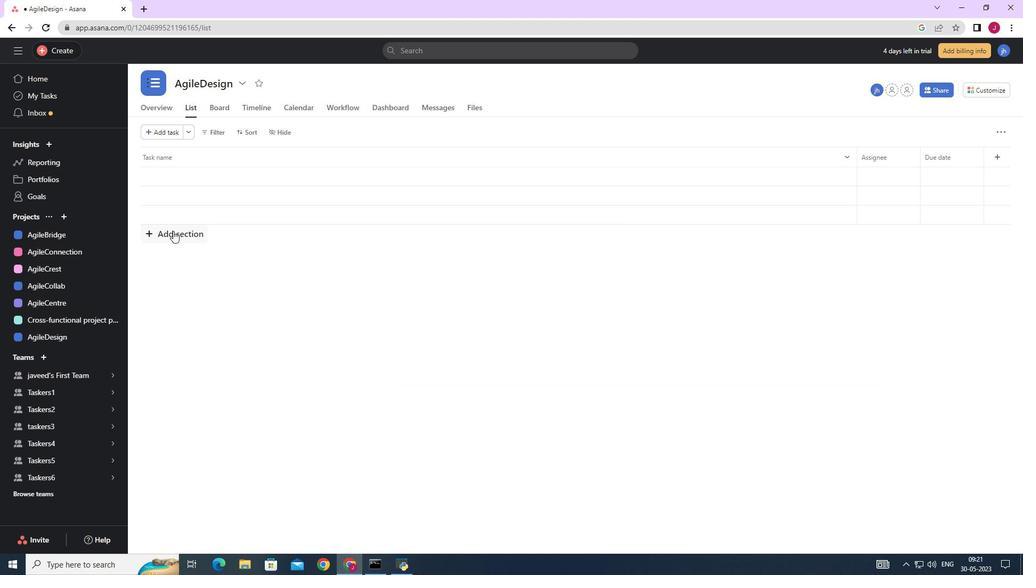 
Action: Mouse pressed left at (173, 231)
Screenshot: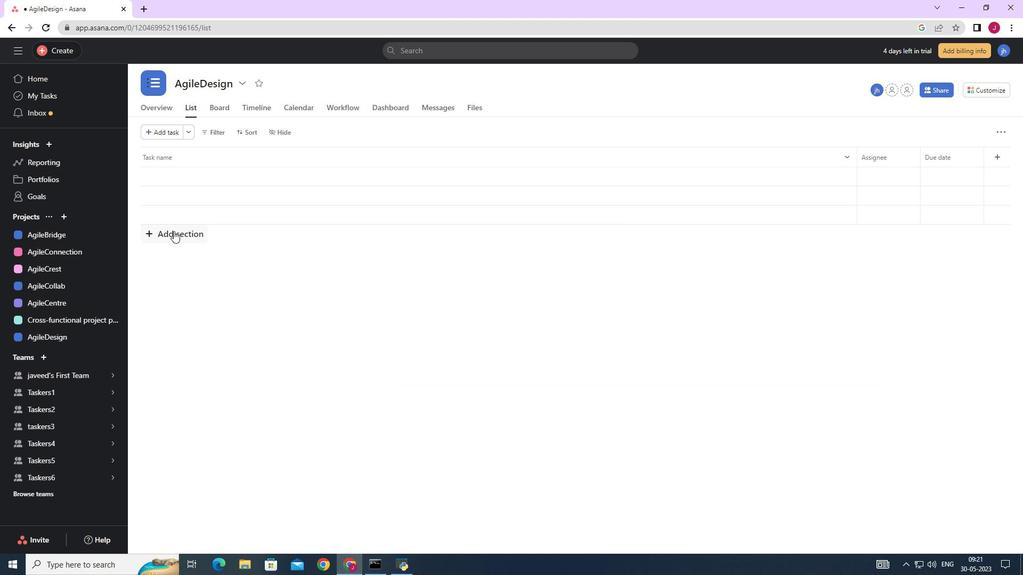 
Action: Mouse moved to (173, 231)
Screenshot: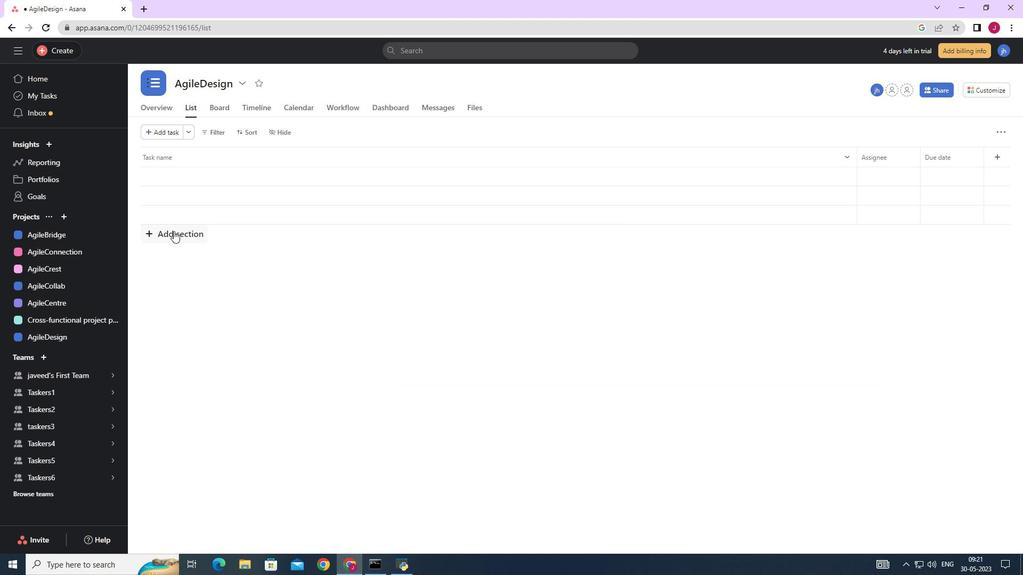 
Action: Key pressed <Key.caps_lock>T<Key.caps_lock>o-<Key.caps_lock>D<Key.caps_lock>o
Screenshot: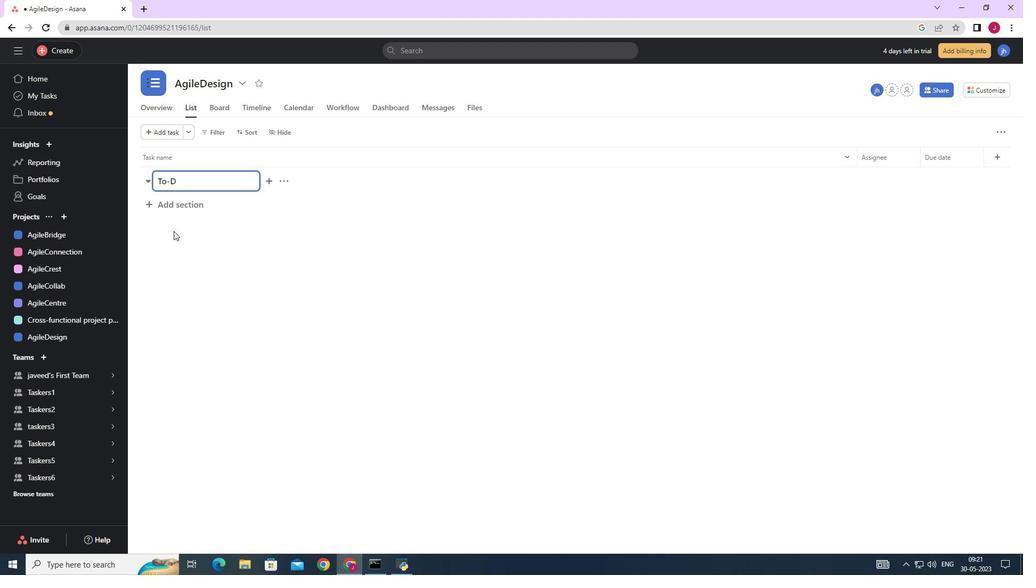 
Action: Mouse moved to (192, 204)
Screenshot: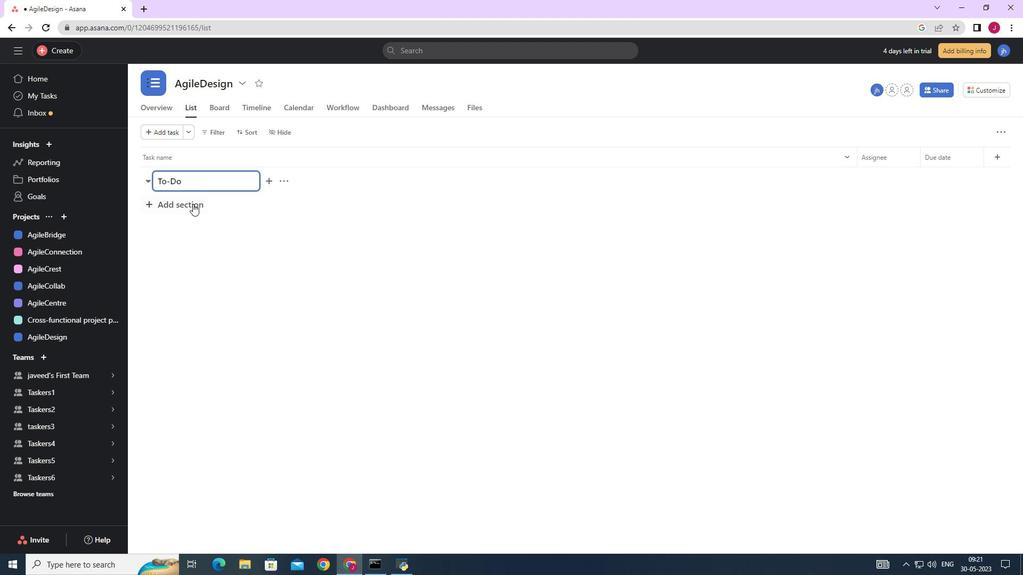 
Action: Mouse pressed left at (192, 204)
Screenshot: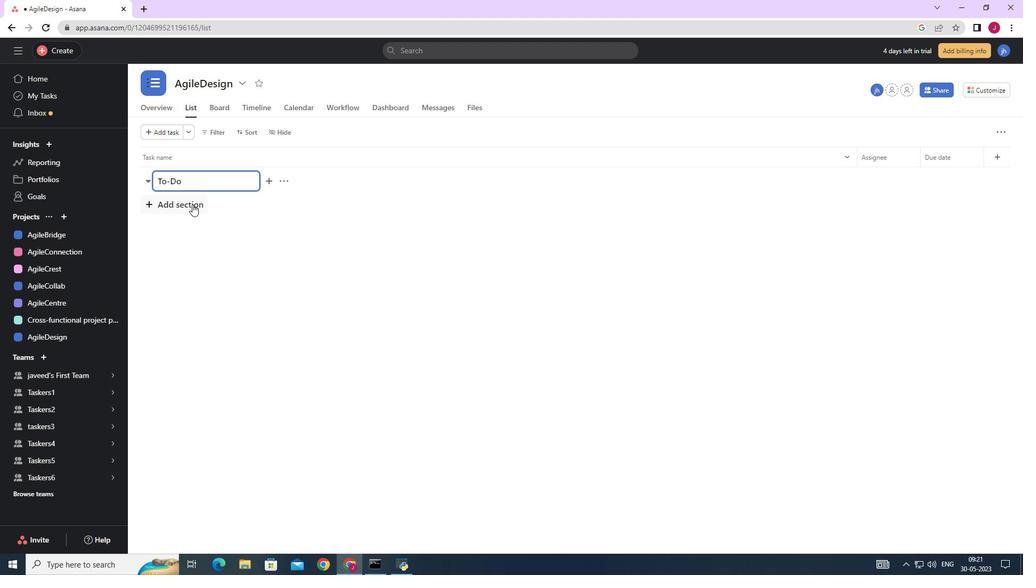 
Action: Key pressed <Key.caps_lock>D<Key.caps_lock>oing
Screenshot: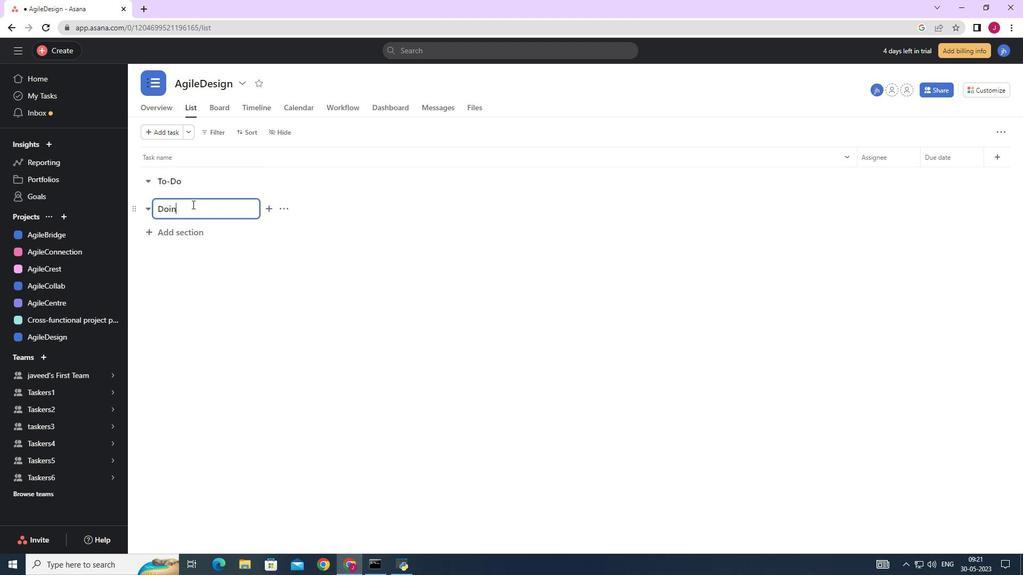 
Action: Mouse moved to (168, 229)
Screenshot: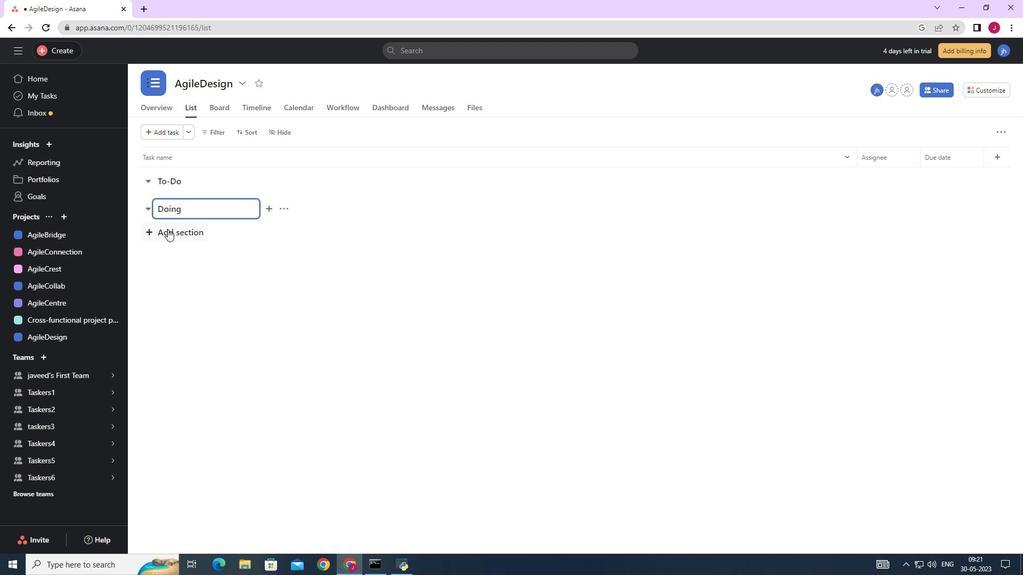 
Action: Mouse pressed left at (168, 229)
Screenshot: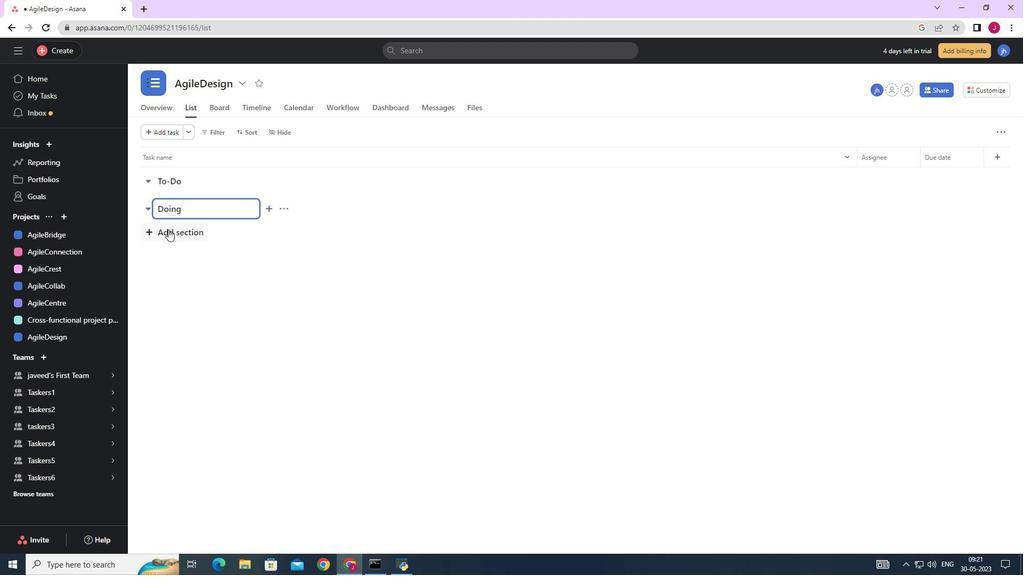 
Action: Mouse moved to (168, 229)
Screenshot: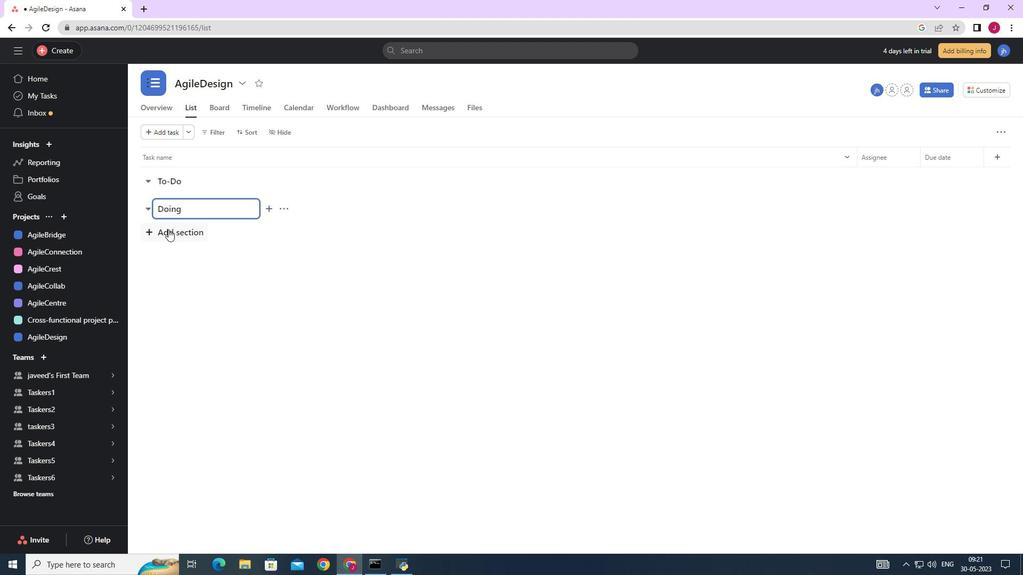 
Action: Key pressed <Key.caps_lock>D<Key.caps_lock>one<Key.enter>
Screenshot: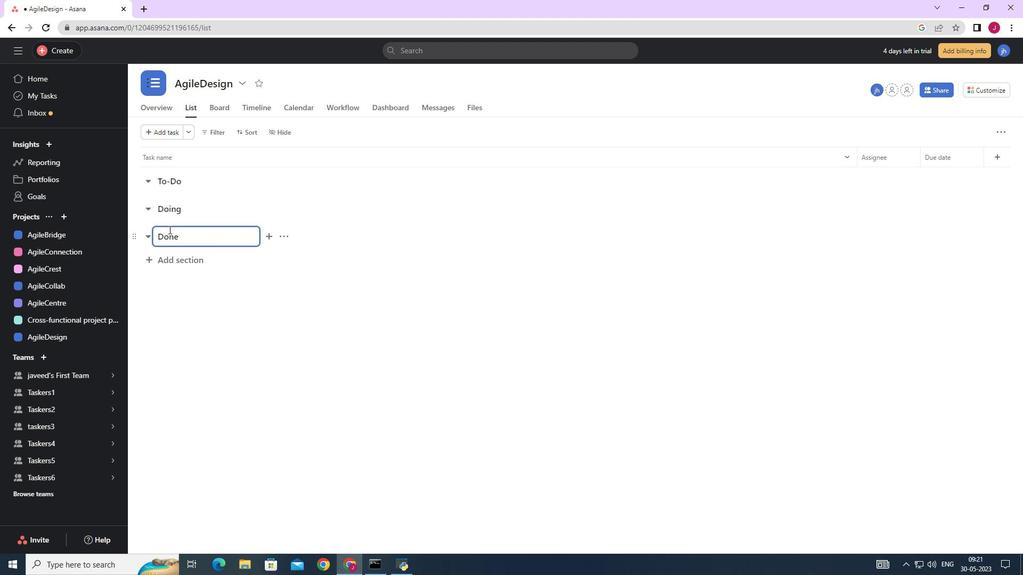 
